 Task: Create a due date automation trigger when advanced on, on the tuesday before a card is due add fields with custom field "Resume" set to a number lower than 1 and greater than 10 at 11:00 AM.
Action: Mouse moved to (803, 279)
Screenshot: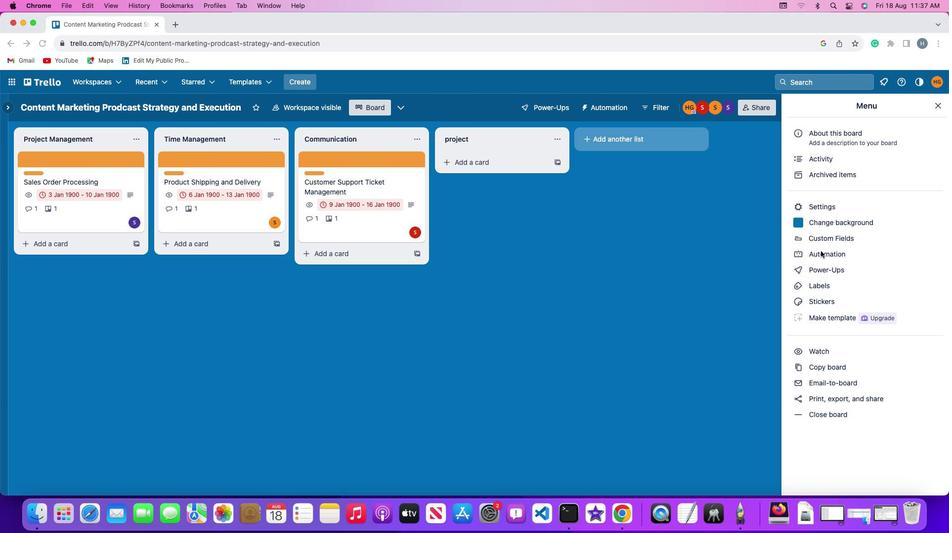 
Action: Mouse pressed left at (803, 279)
Screenshot: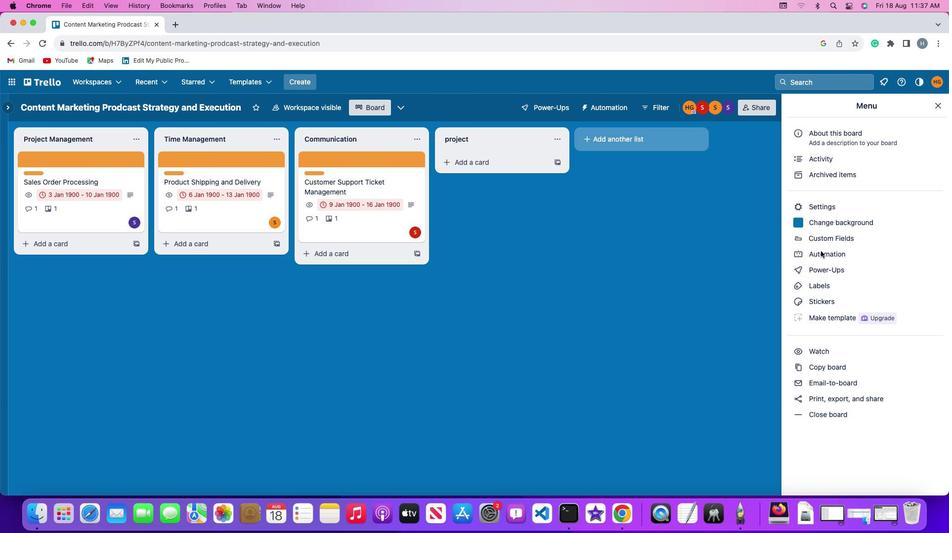 
Action: Mouse pressed left at (803, 279)
Screenshot: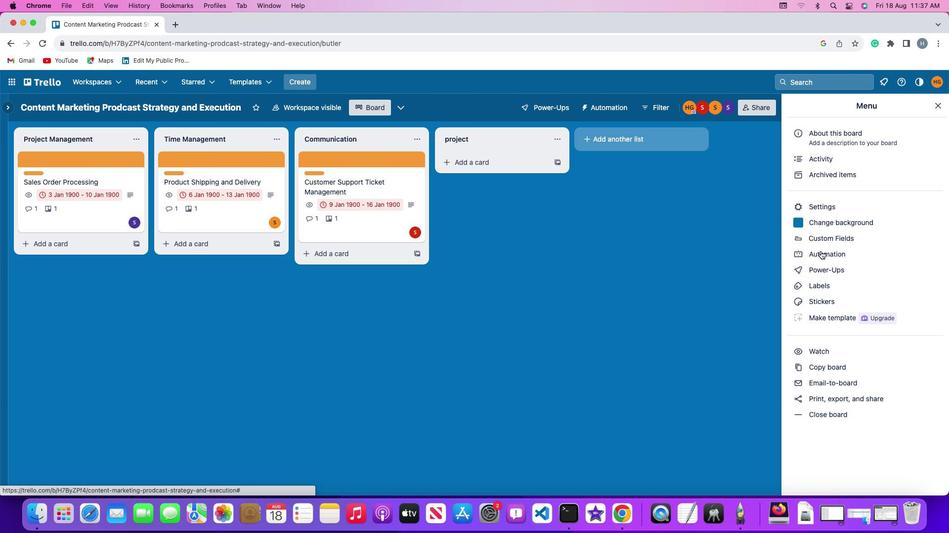 
Action: Mouse moved to (87, 263)
Screenshot: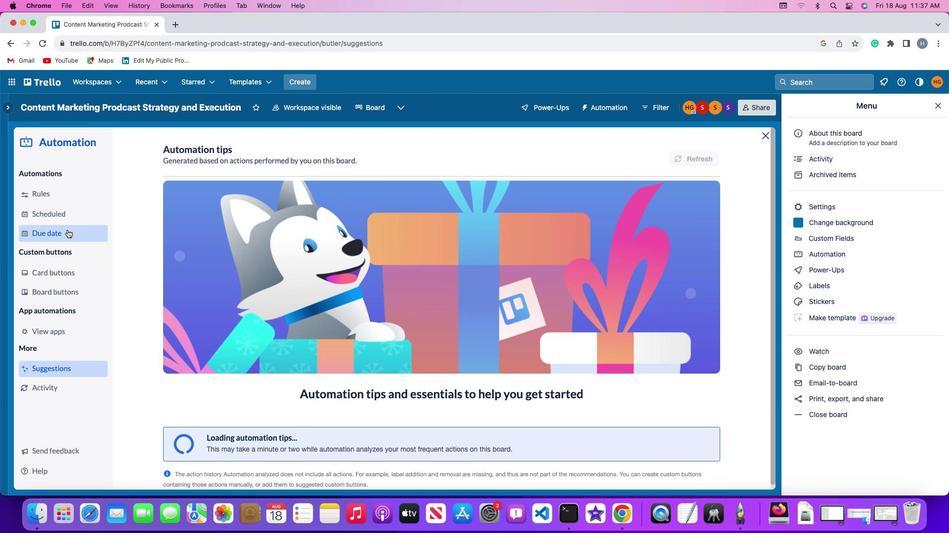 
Action: Mouse pressed left at (87, 263)
Screenshot: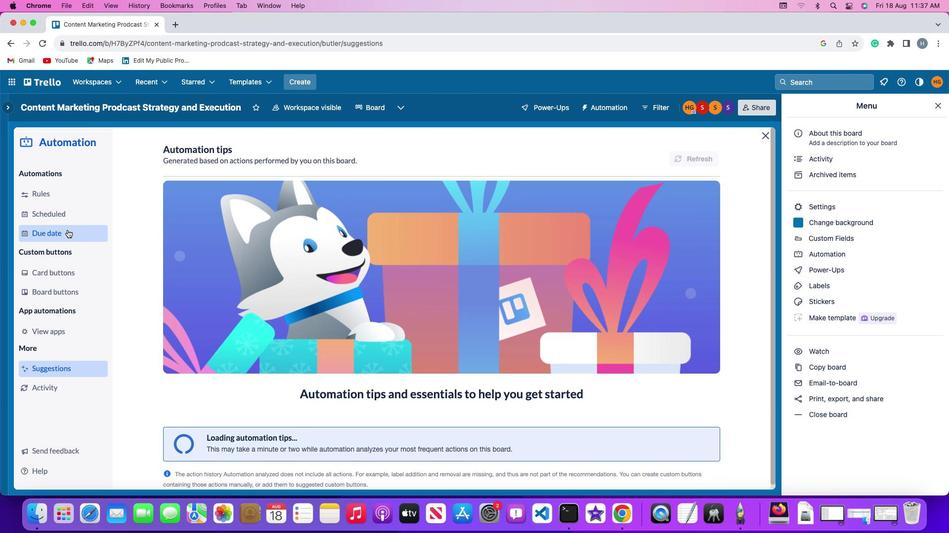 
Action: Mouse moved to (664, 200)
Screenshot: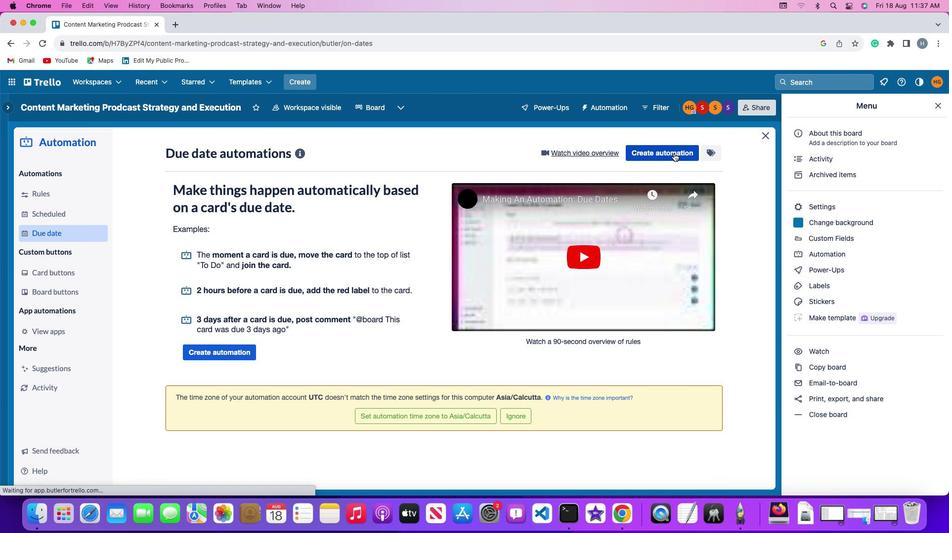 
Action: Mouse pressed left at (664, 200)
Screenshot: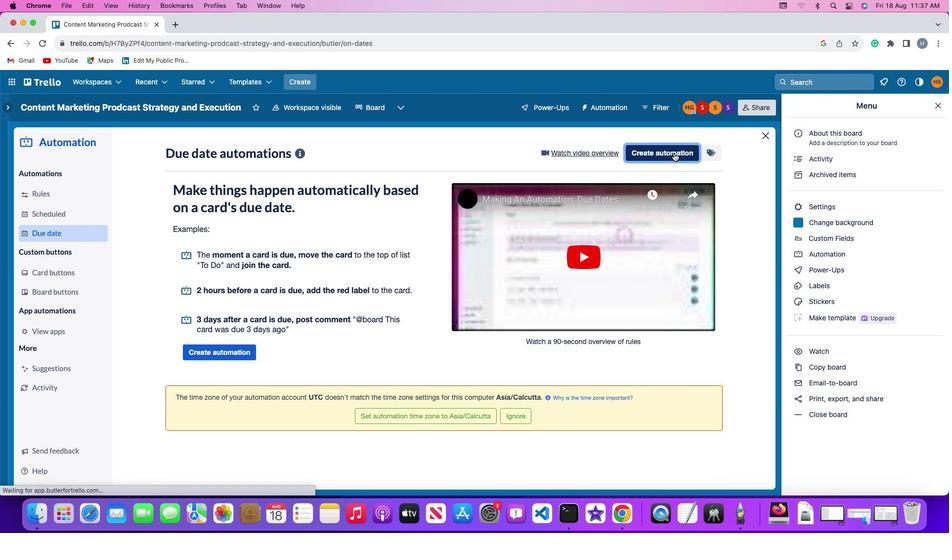 
Action: Mouse moved to (194, 278)
Screenshot: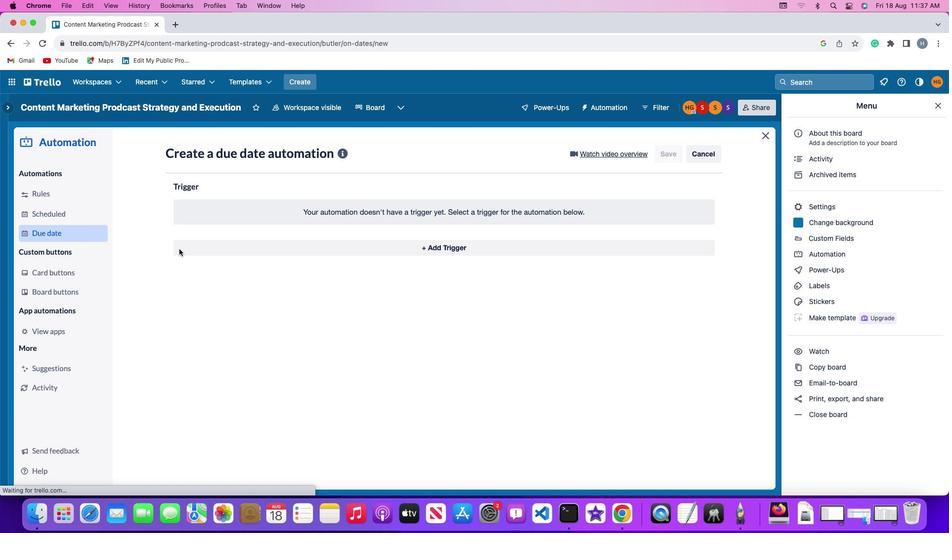 
Action: Mouse pressed left at (194, 278)
Screenshot: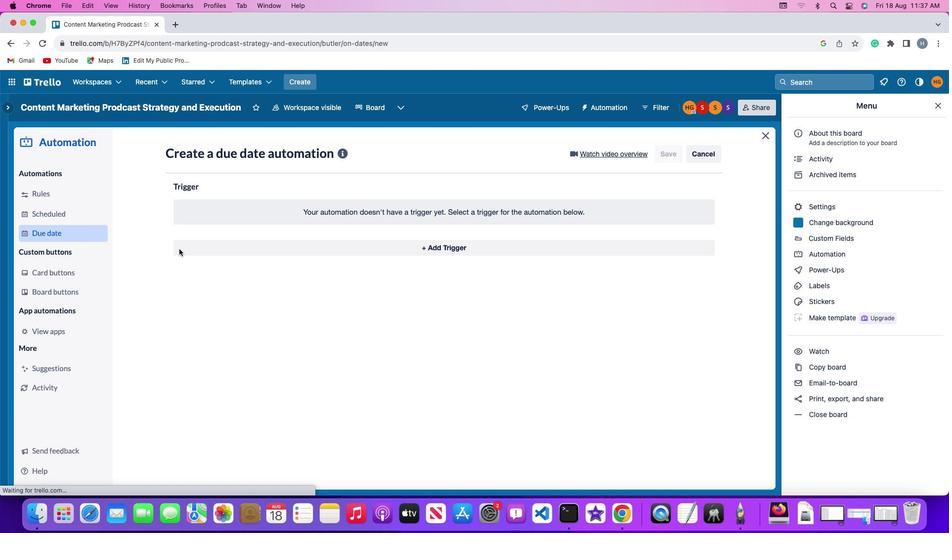 
Action: Mouse moved to (241, 429)
Screenshot: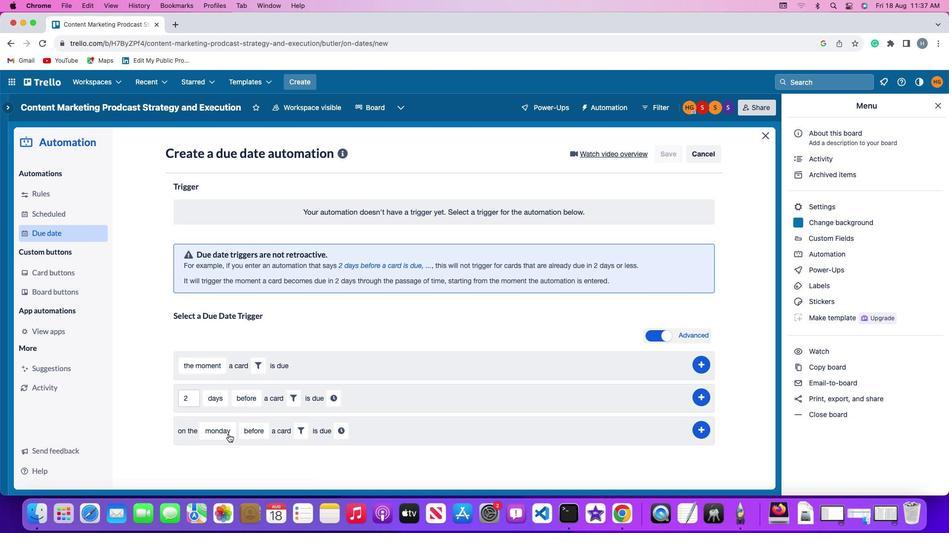 
Action: Mouse pressed left at (241, 429)
Screenshot: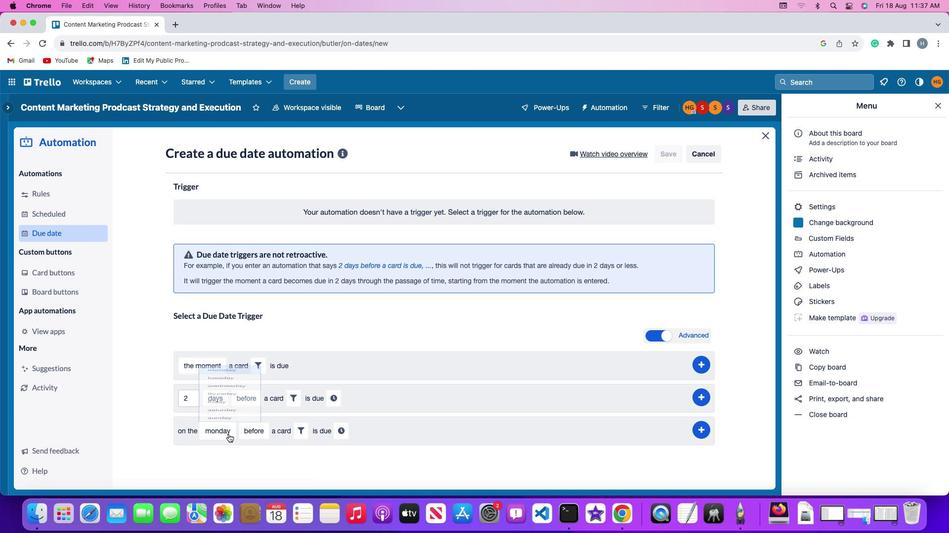 
Action: Mouse moved to (239, 331)
Screenshot: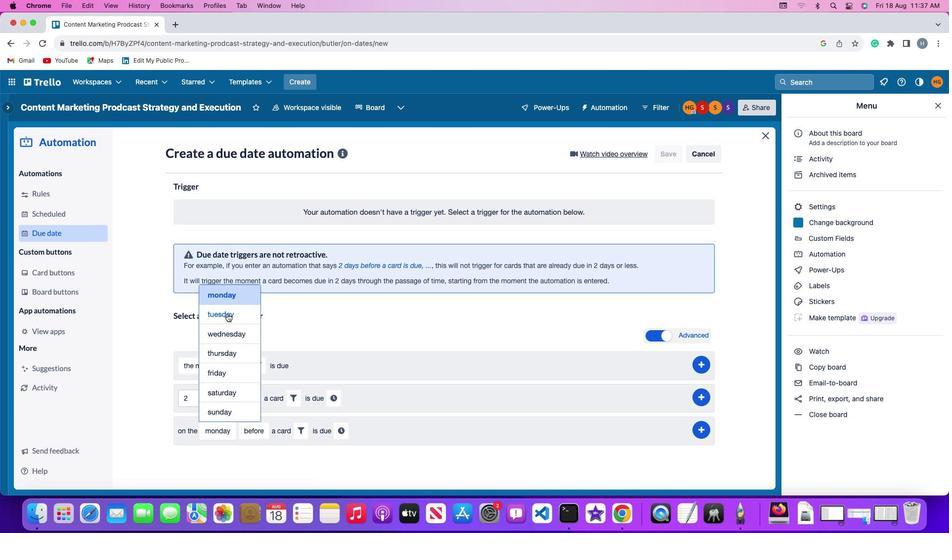 
Action: Mouse pressed left at (239, 331)
Screenshot: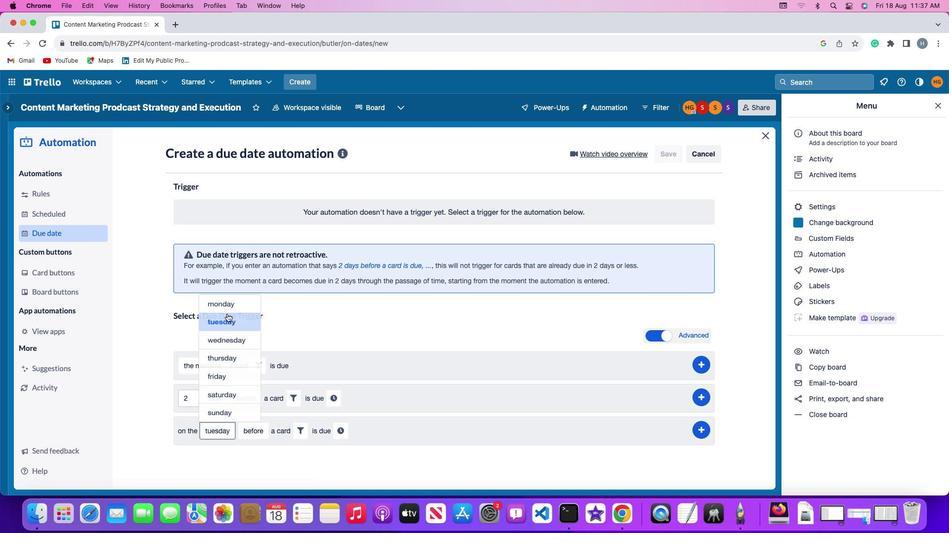 
Action: Mouse moved to (259, 426)
Screenshot: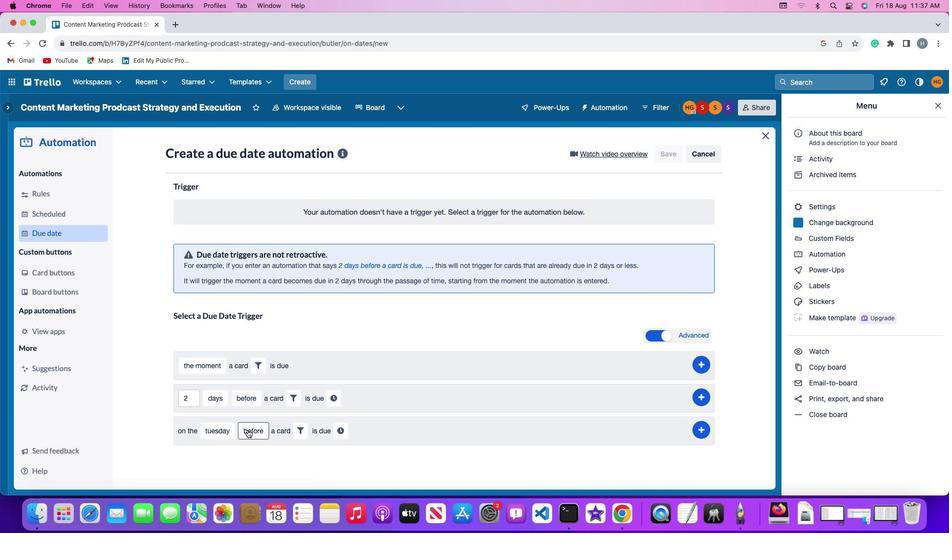 
Action: Mouse pressed left at (259, 426)
Screenshot: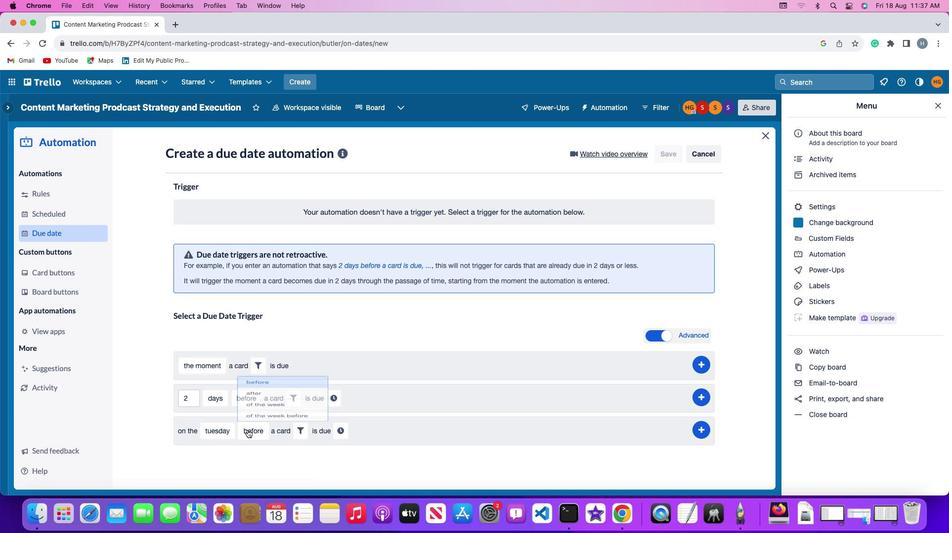 
Action: Mouse moved to (277, 367)
Screenshot: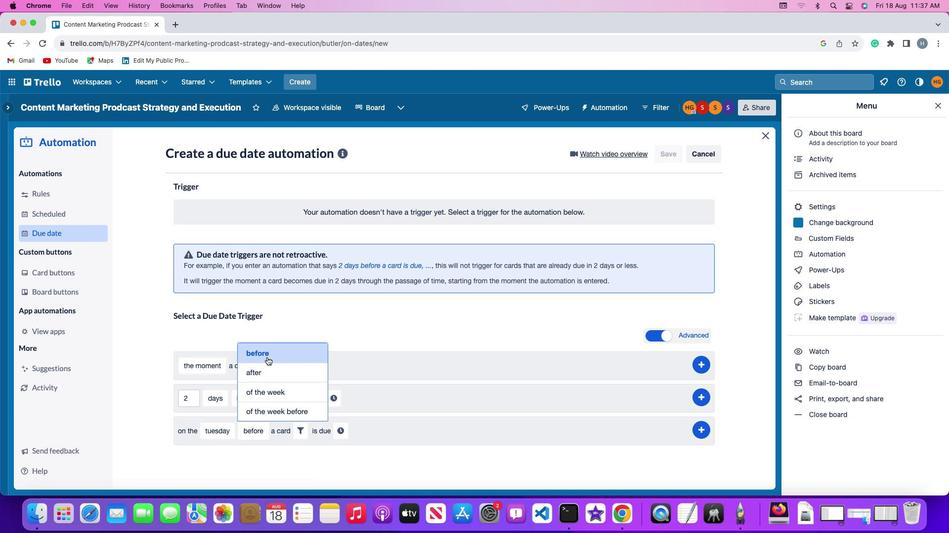 
Action: Mouse pressed left at (277, 367)
Screenshot: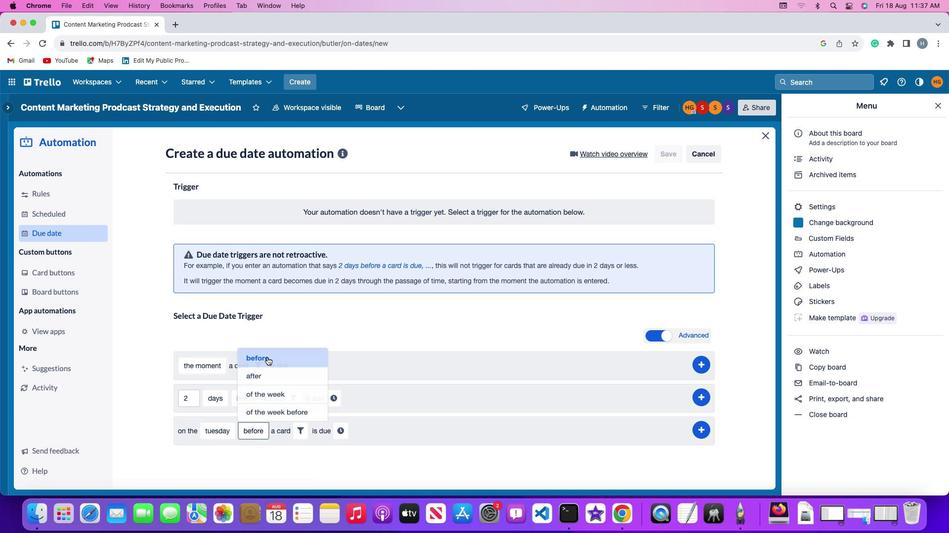 
Action: Mouse moved to (307, 419)
Screenshot: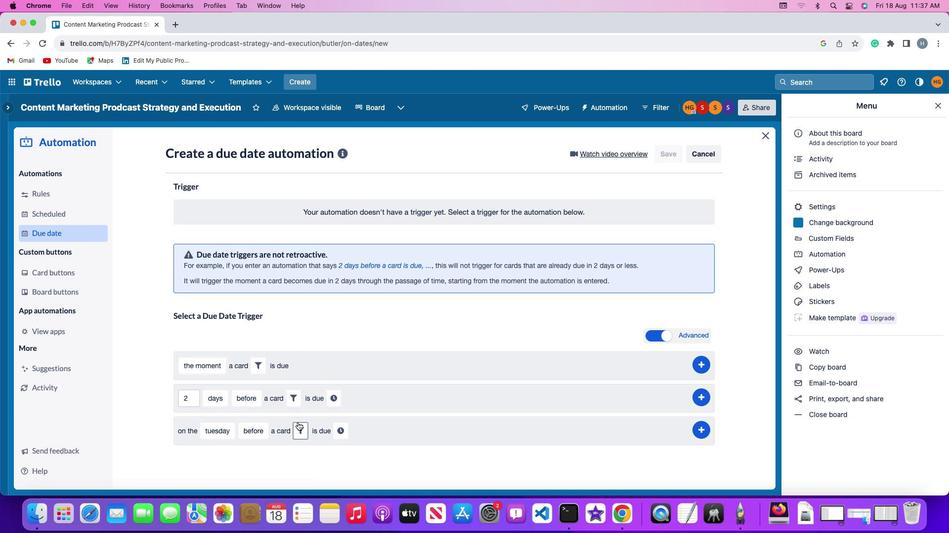 
Action: Mouse pressed left at (307, 419)
Screenshot: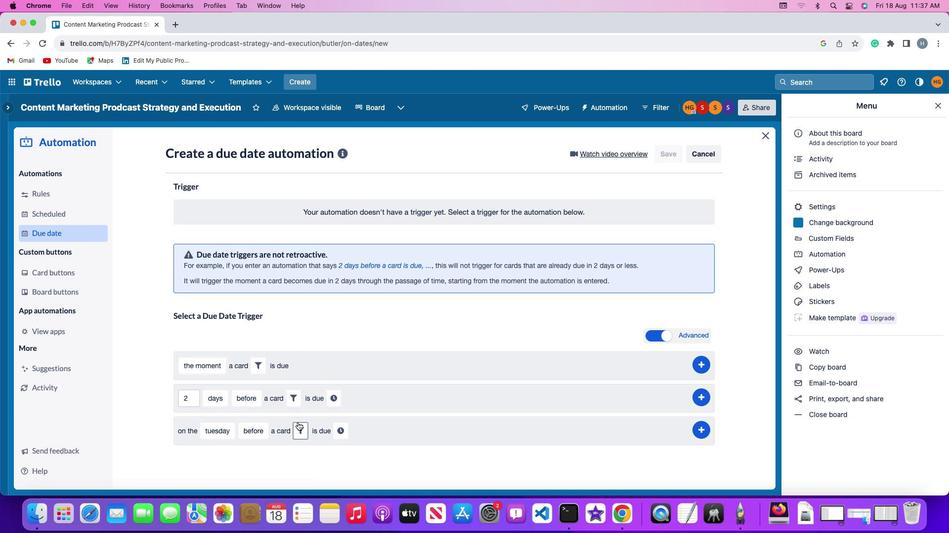 
Action: Mouse moved to (474, 446)
Screenshot: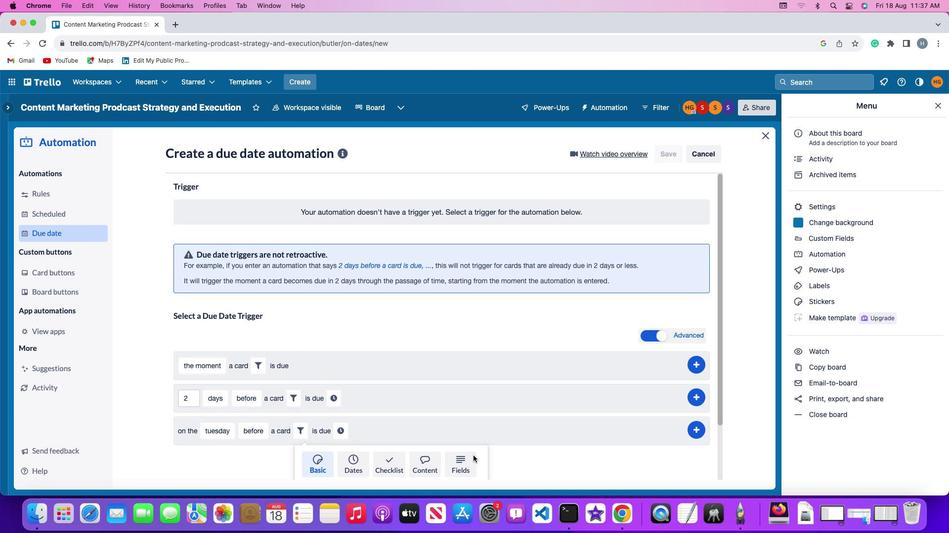 
Action: Mouse pressed left at (474, 446)
Screenshot: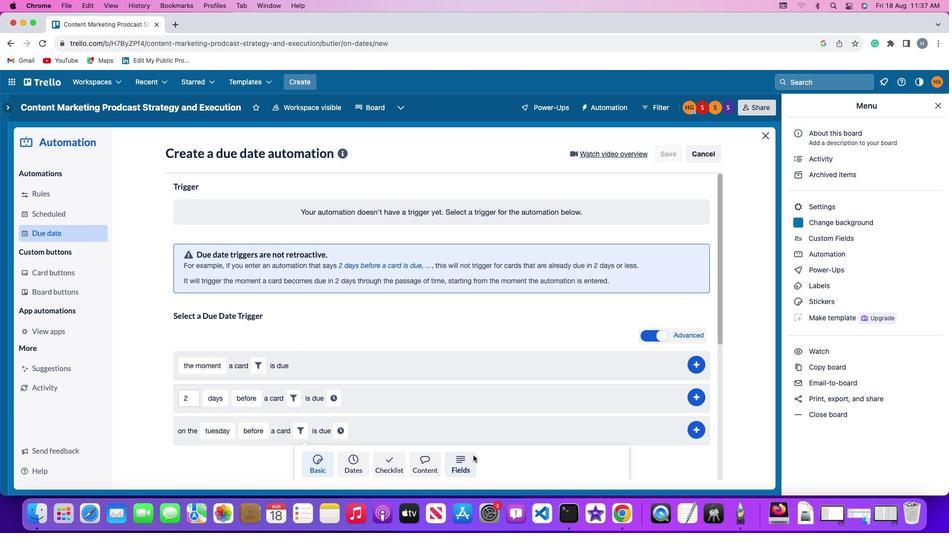 
Action: Mouse moved to (255, 444)
Screenshot: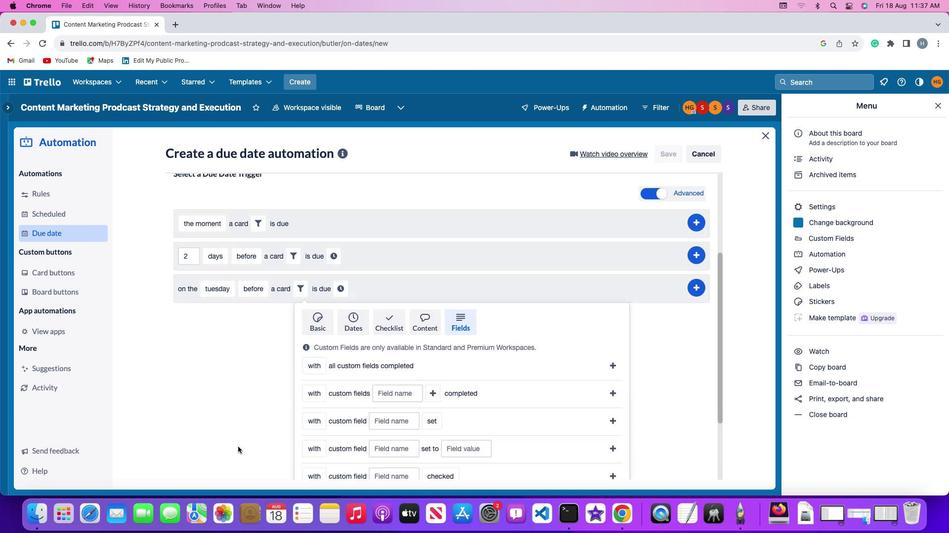 
Action: Mouse scrolled (255, 444) with delta (24, 75)
Screenshot: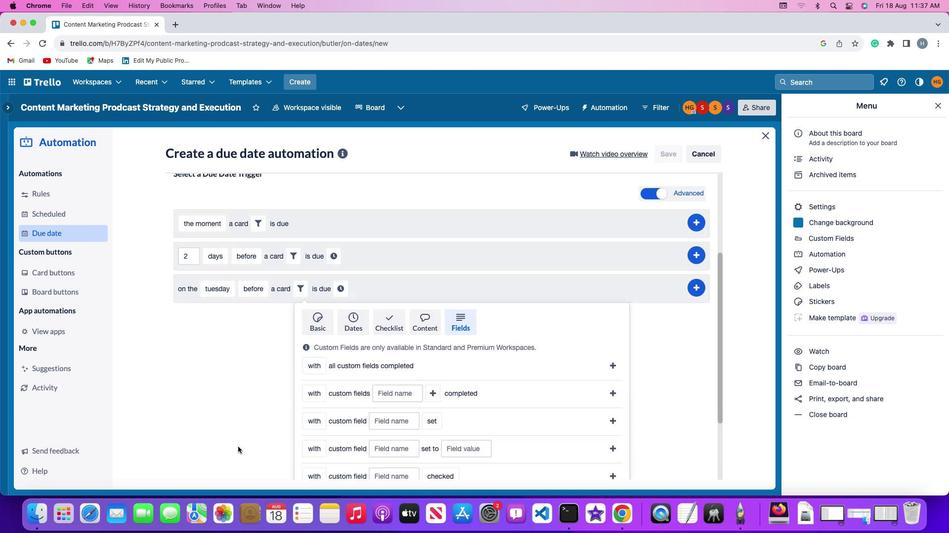 
Action: Mouse scrolled (255, 444) with delta (24, 75)
Screenshot: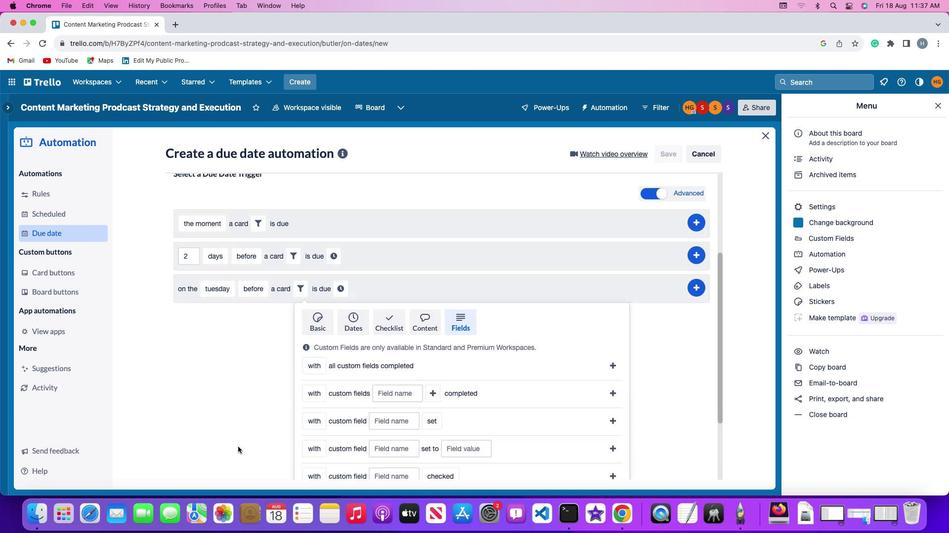 
Action: Mouse scrolled (255, 444) with delta (24, 74)
Screenshot: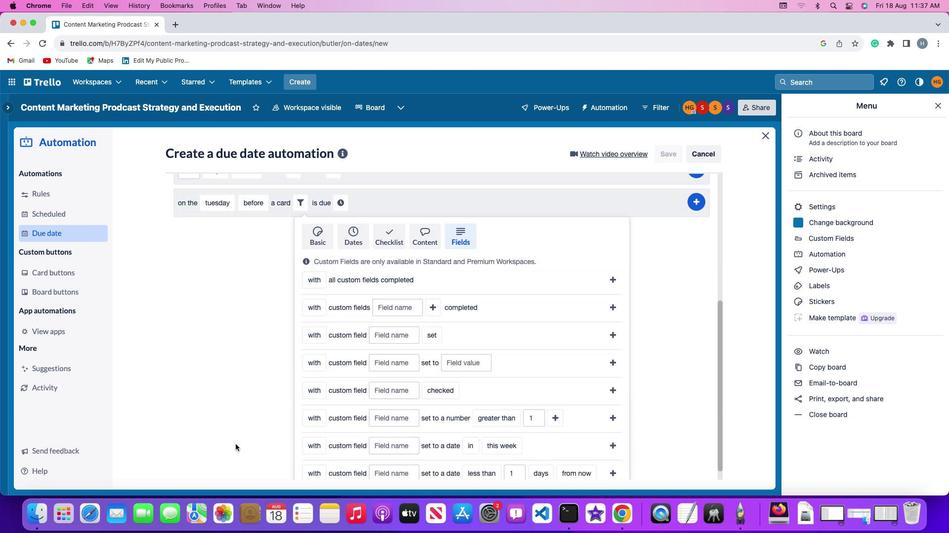 
Action: Mouse moved to (255, 443)
Screenshot: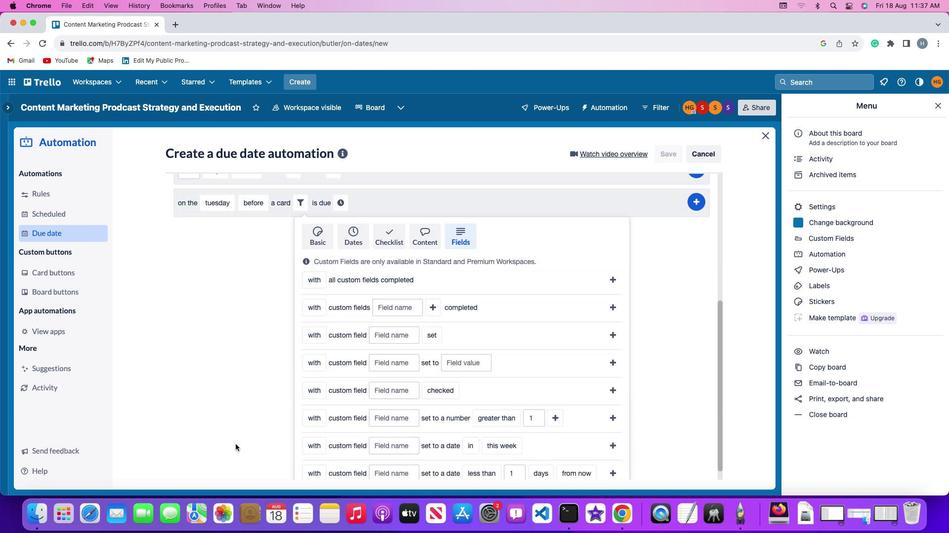 
Action: Mouse scrolled (255, 443) with delta (24, 73)
Screenshot: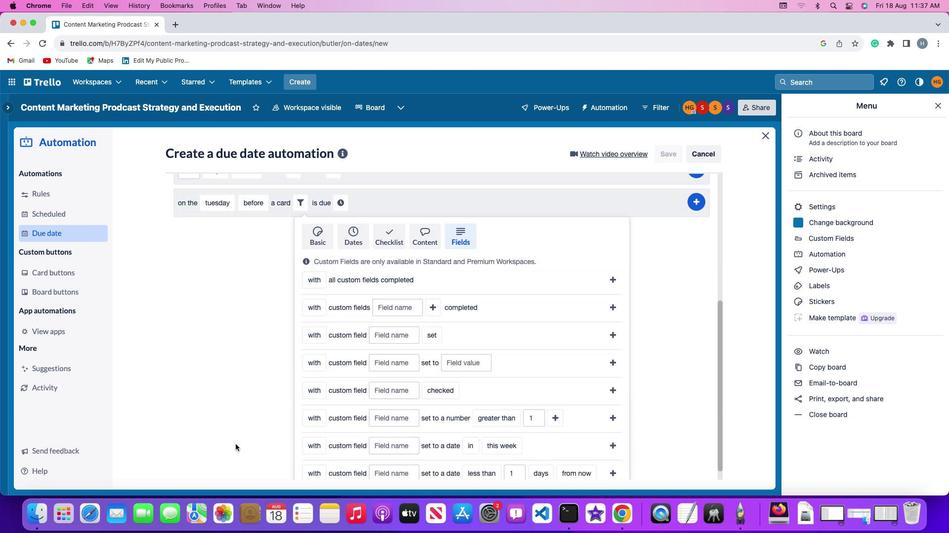 
Action: Mouse moved to (254, 443)
Screenshot: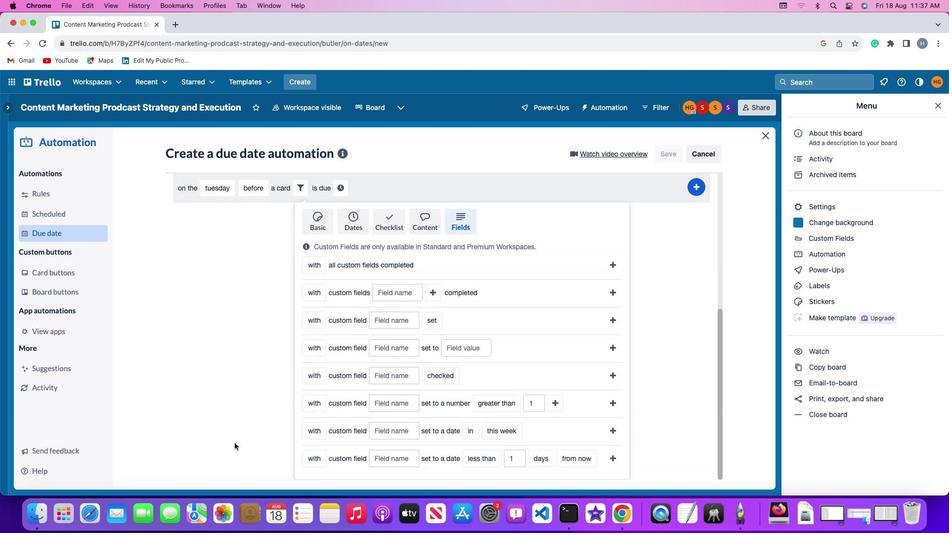 
Action: Mouse scrolled (254, 443) with delta (24, 73)
Screenshot: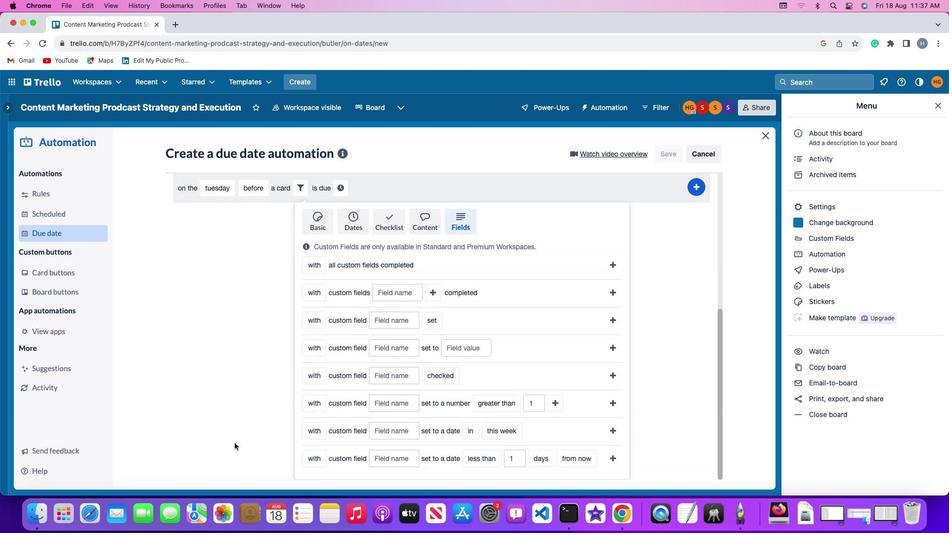 
Action: Mouse moved to (251, 439)
Screenshot: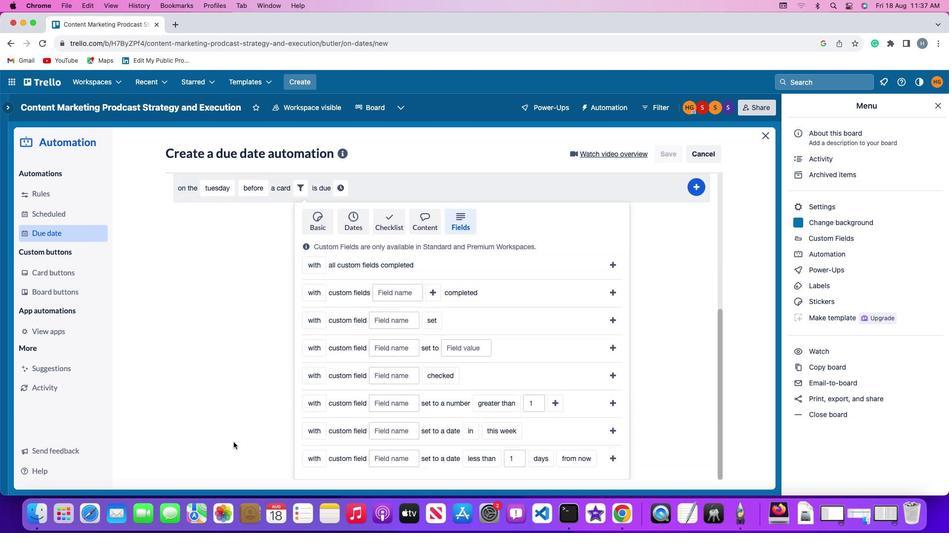 
Action: Mouse scrolled (251, 439) with delta (24, 73)
Screenshot: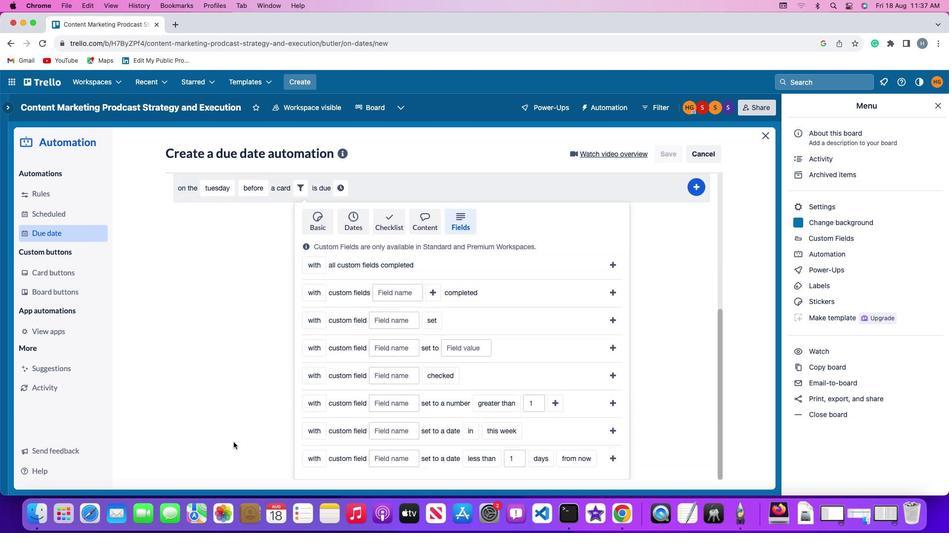 
Action: Mouse moved to (246, 435)
Screenshot: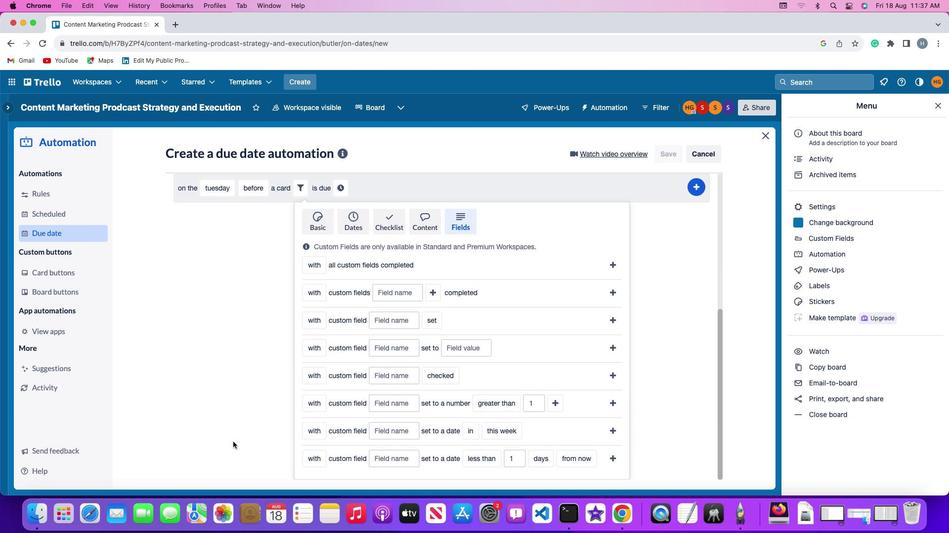 
Action: Mouse scrolled (246, 435) with delta (24, 75)
Screenshot: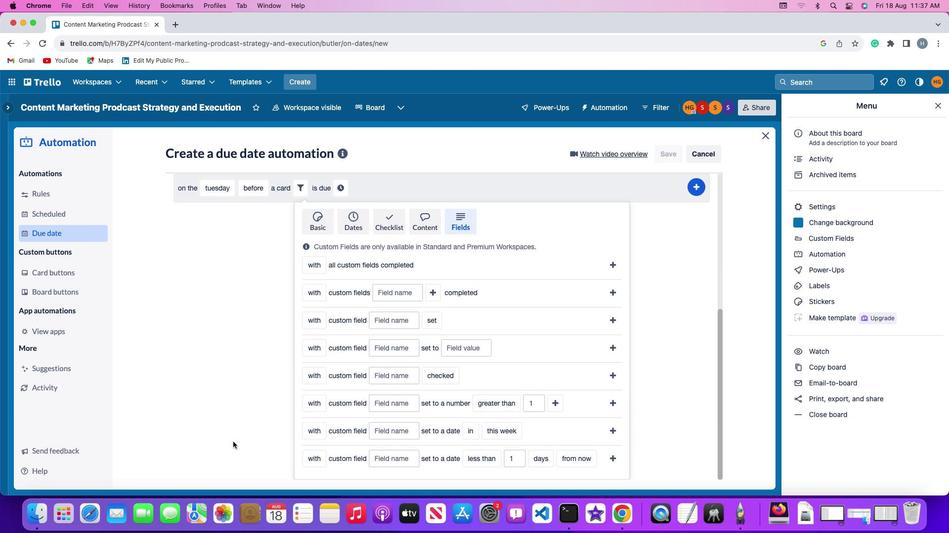 
Action: Mouse moved to (245, 435)
Screenshot: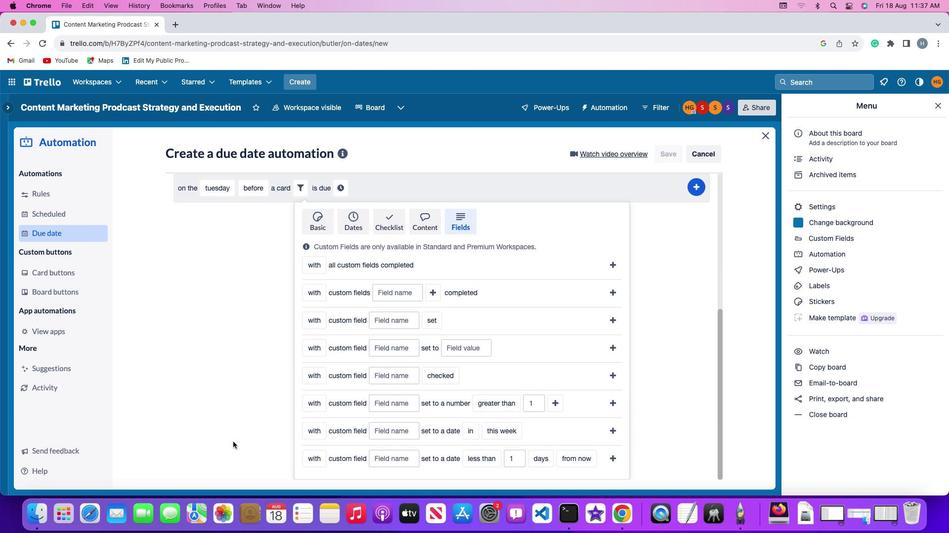 
Action: Mouse scrolled (245, 435) with delta (24, 75)
Screenshot: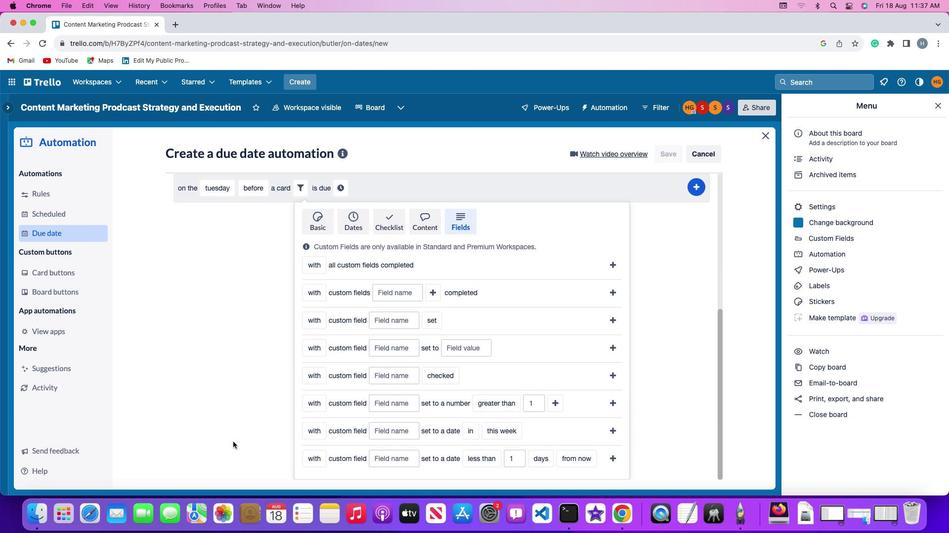 
Action: Mouse scrolled (245, 435) with delta (24, 74)
Screenshot: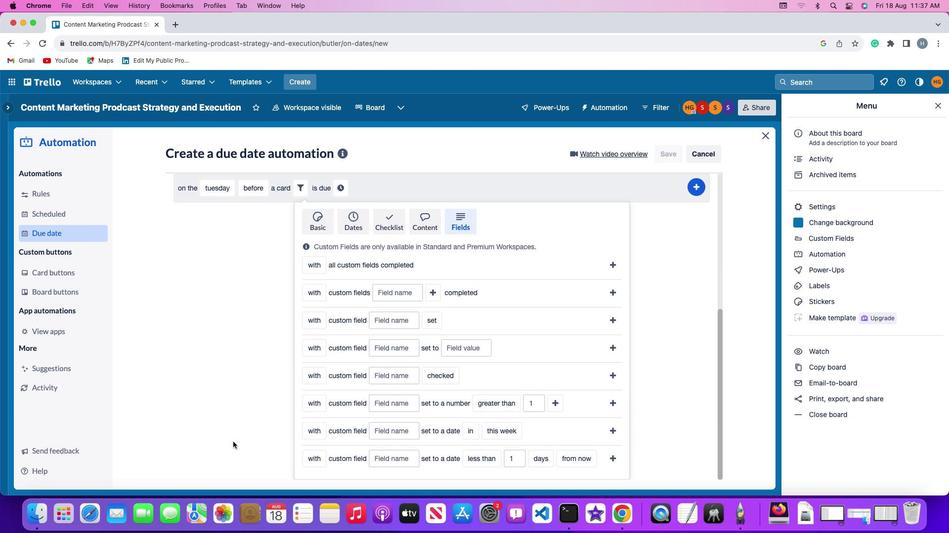 
Action: Mouse scrolled (245, 435) with delta (24, 73)
Screenshot: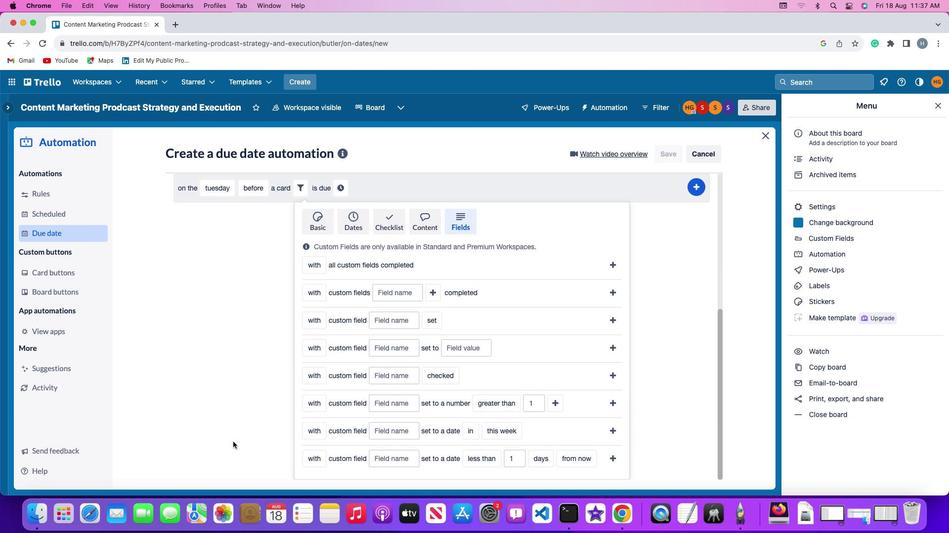 
Action: Mouse moved to (312, 403)
Screenshot: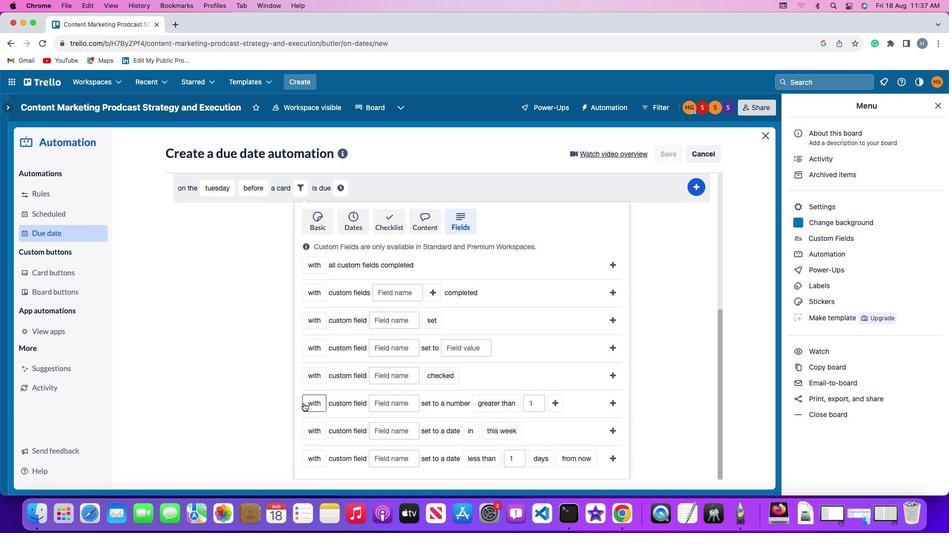 
Action: Mouse pressed left at (312, 403)
Screenshot: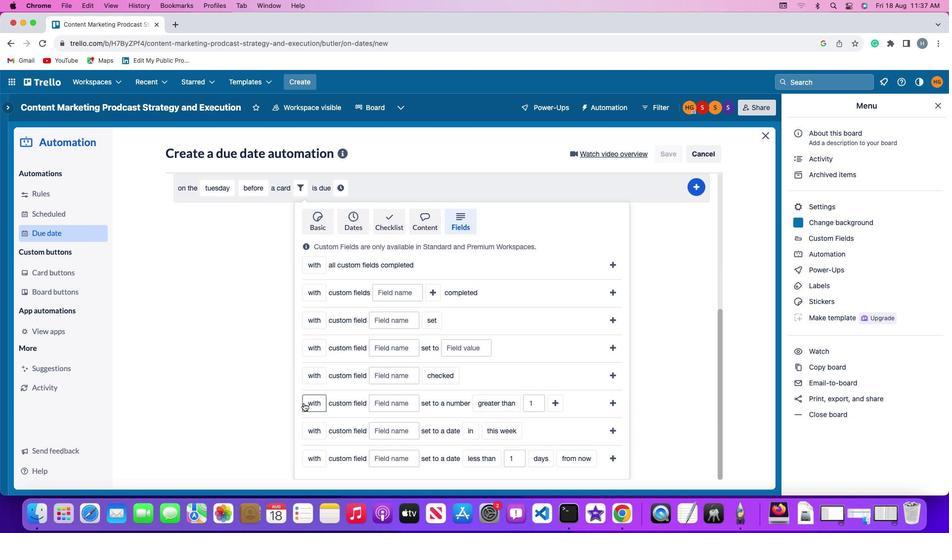 
Action: Mouse moved to (324, 416)
Screenshot: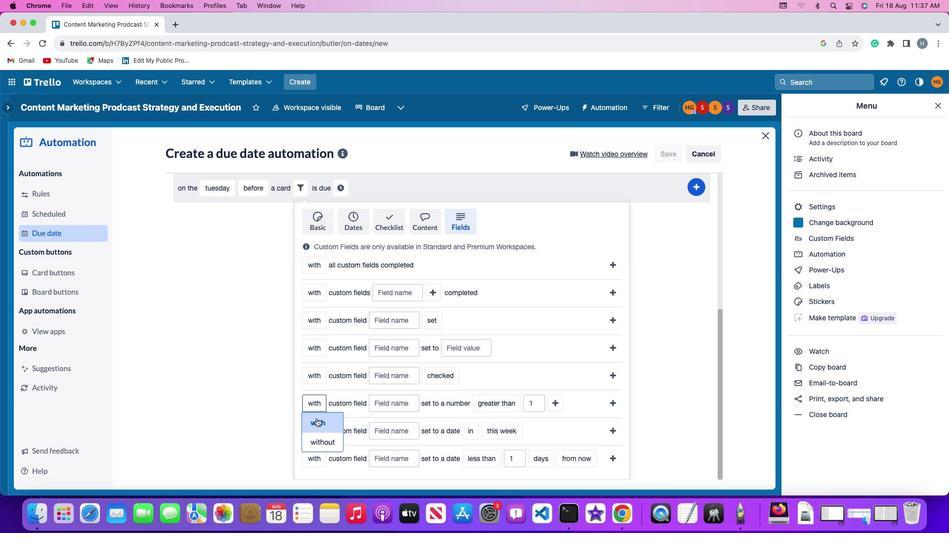 
Action: Mouse pressed left at (324, 416)
Screenshot: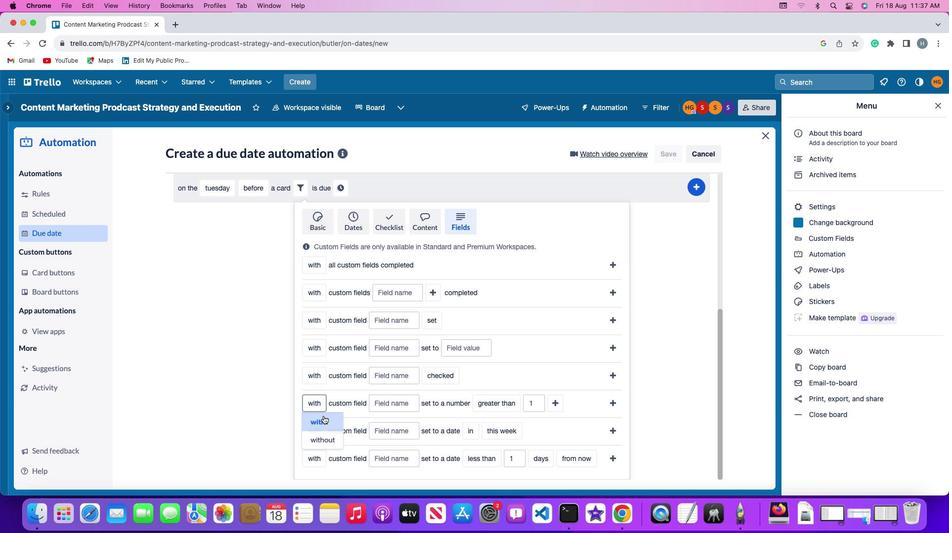 
Action: Mouse moved to (394, 401)
Screenshot: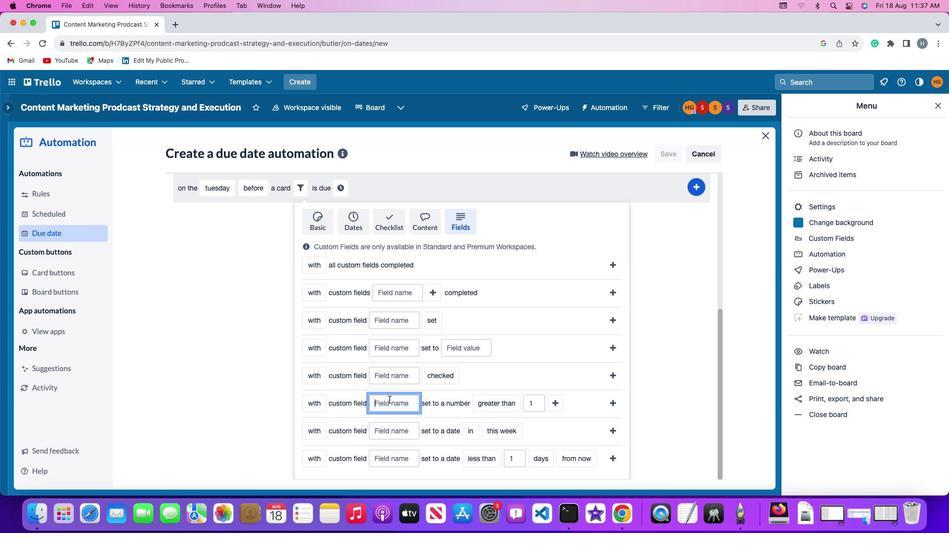 
Action: Mouse pressed left at (394, 401)
Screenshot: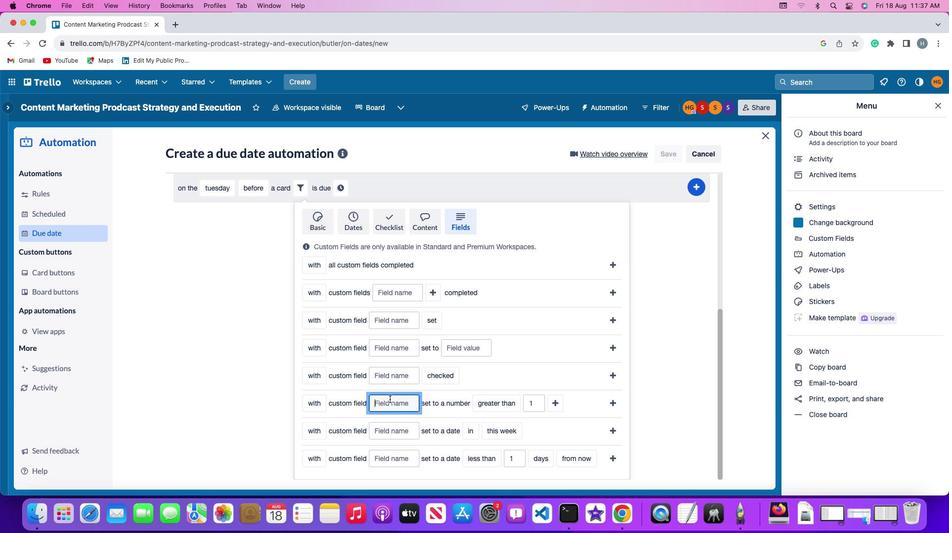 
Action: Mouse moved to (394, 400)
Screenshot: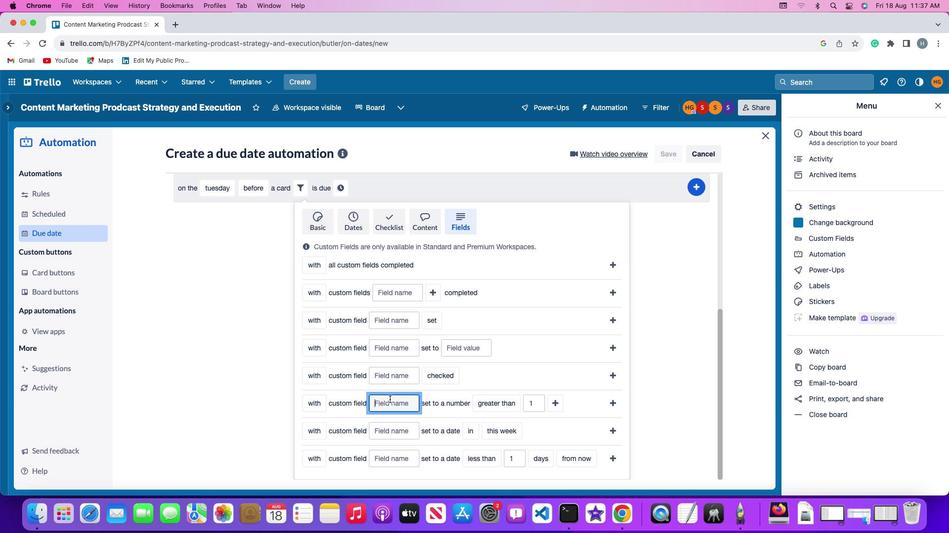 
Action: Key pressed Key.shift'R''e''s''u''m''e'
Screenshot: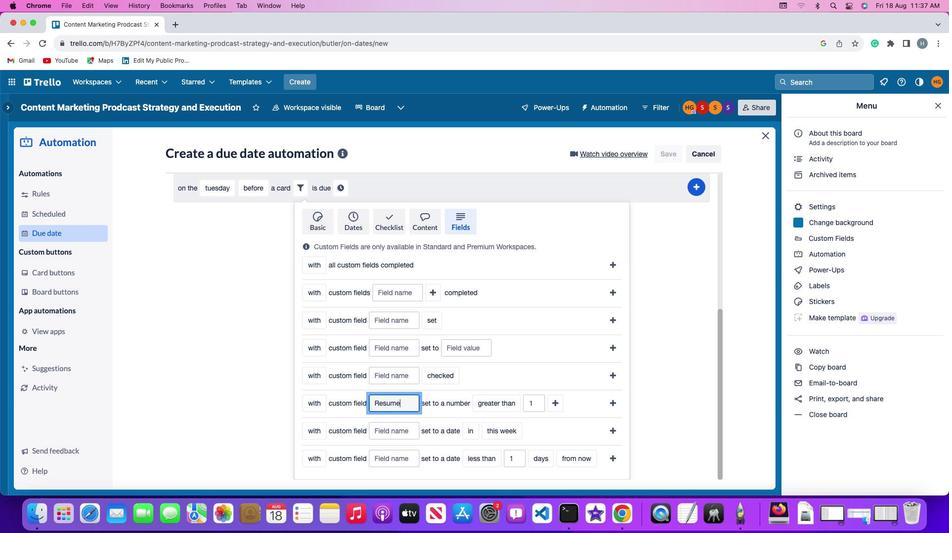 
Action: Mouse moved to (498, 404)
Screenshot: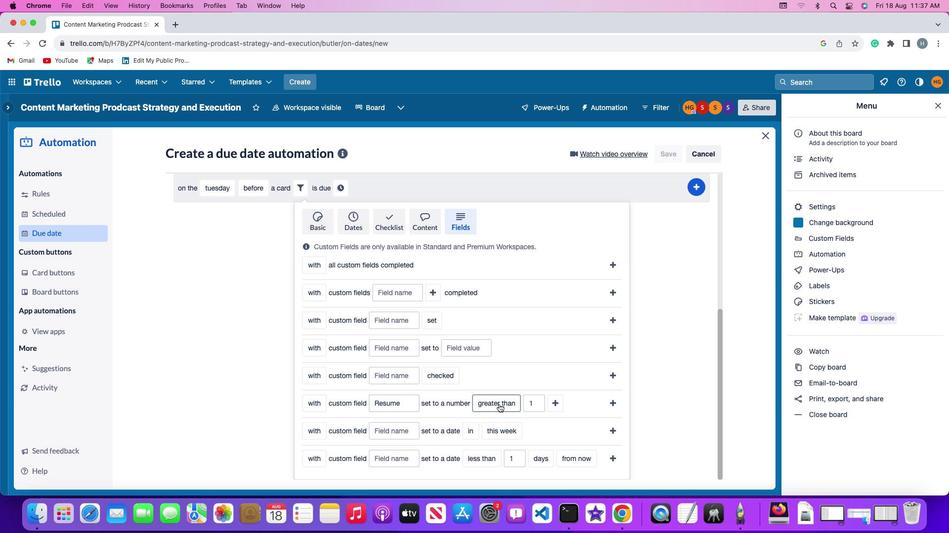 
Action: Mouse pressed left at (498, 404)
Screenshot: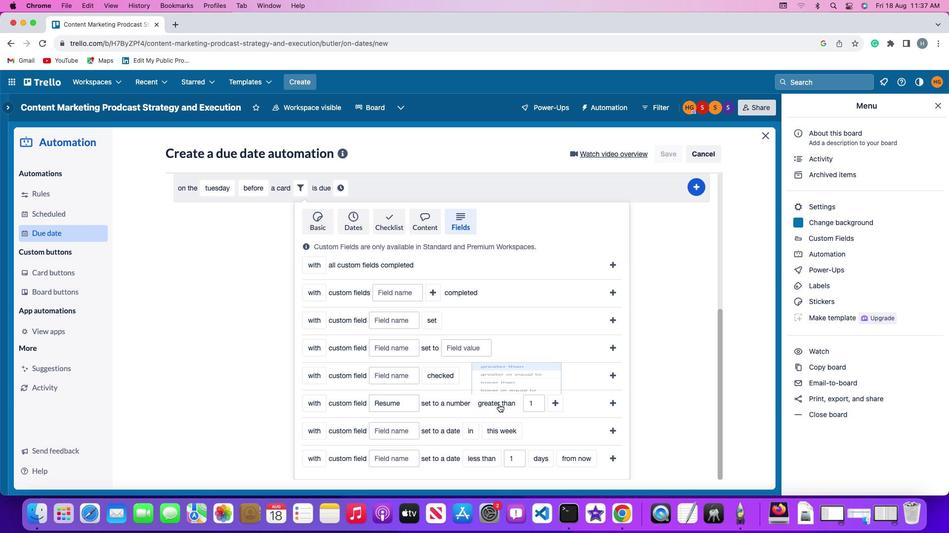 
Action: Mouse moved to (502, 372)
Screenshot: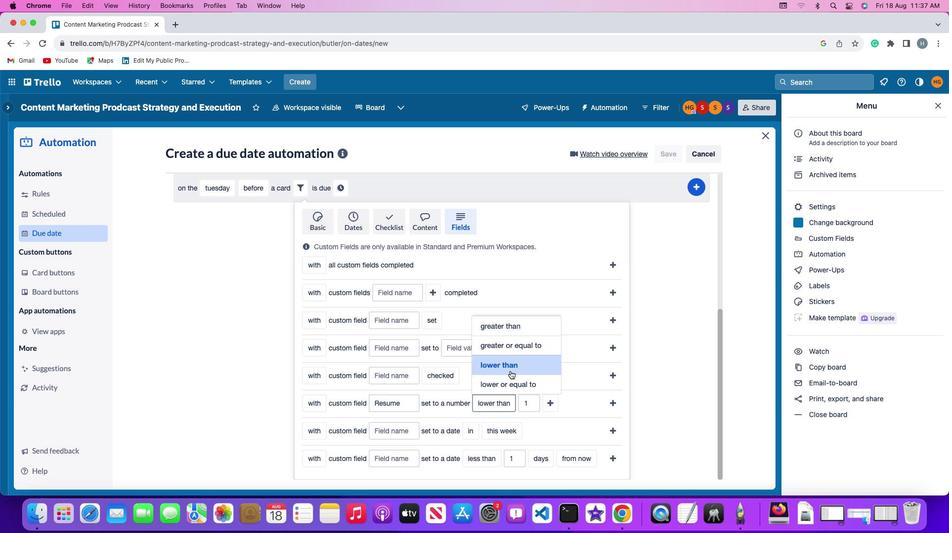 
Action: Mouse pressed left at (502, 372)
Screenshot: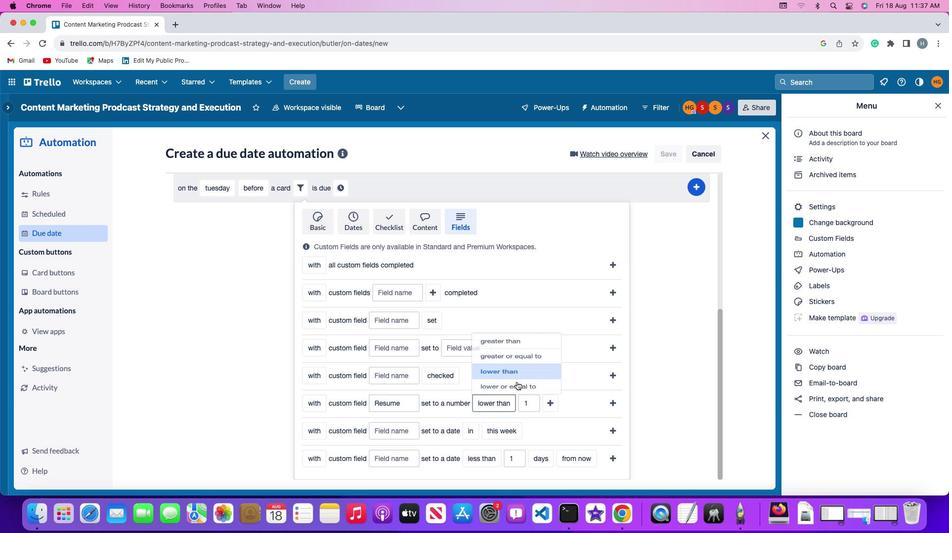 
Action: Mouse moved to (529, 402)
Screenshot: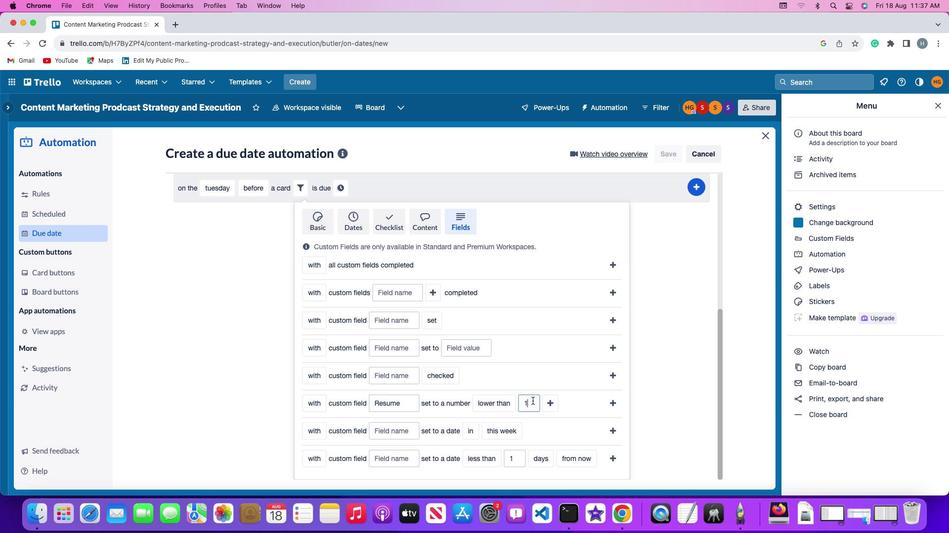 
Action: Mouse pressed left at (529, 402)
Screenshot: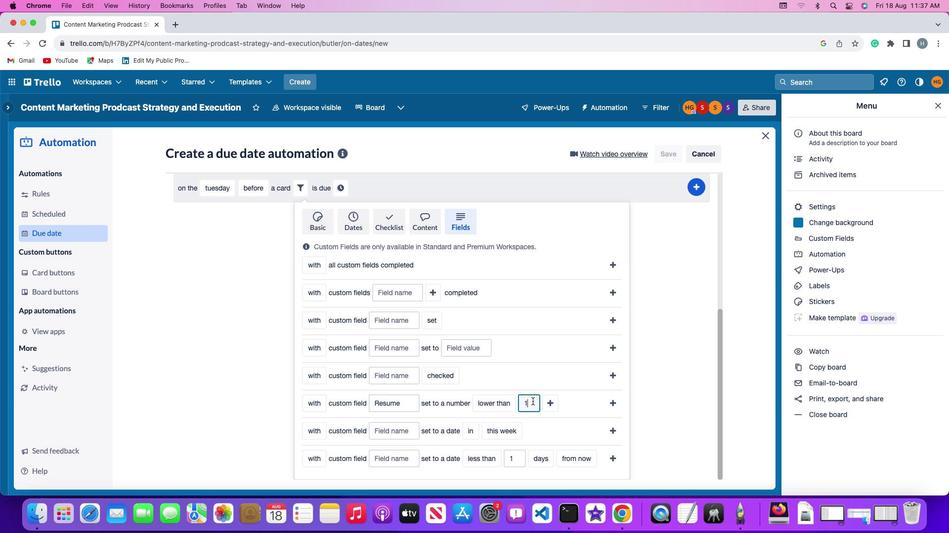 
Action: Mouse moved to (530, 406)
Screenshot: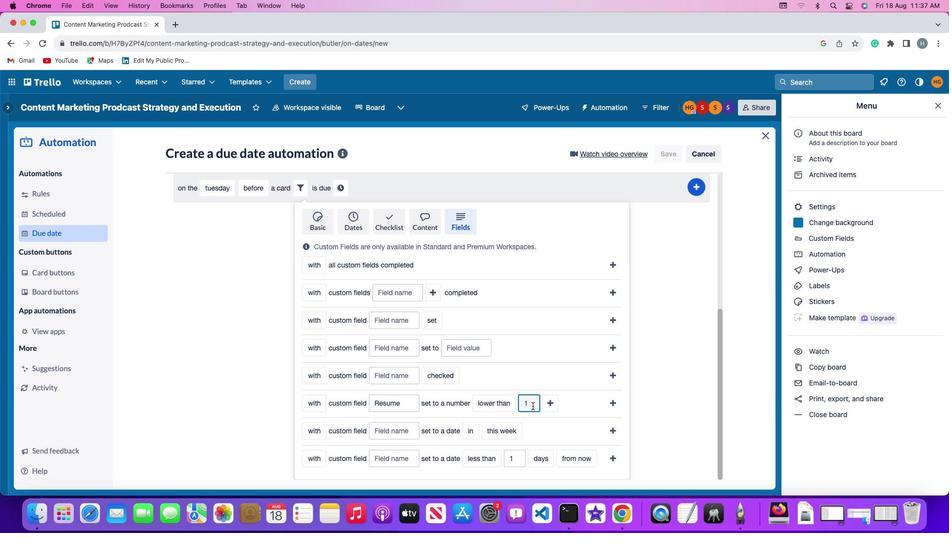 
Action: Key pressed Key.backspace
Screenshot: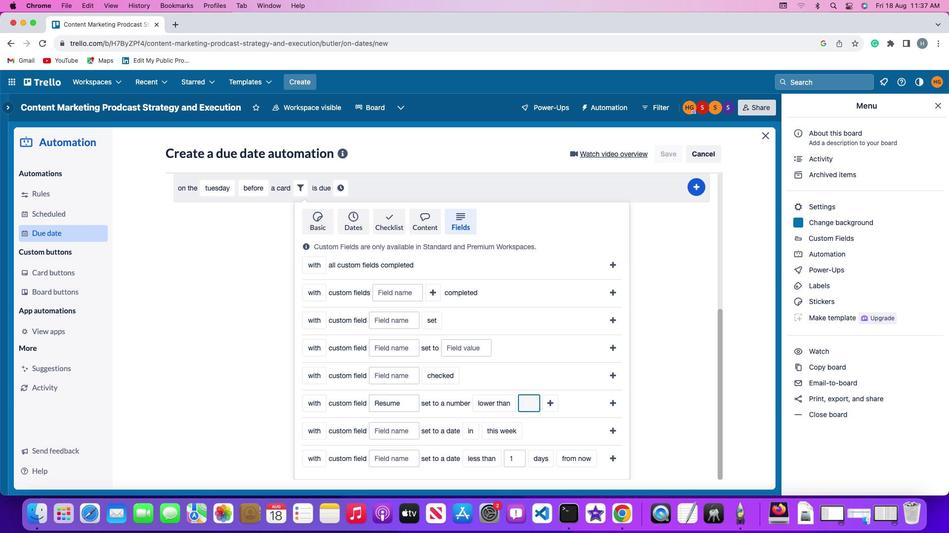 
Action: Mouse moved to (530, 406)
Screenshot: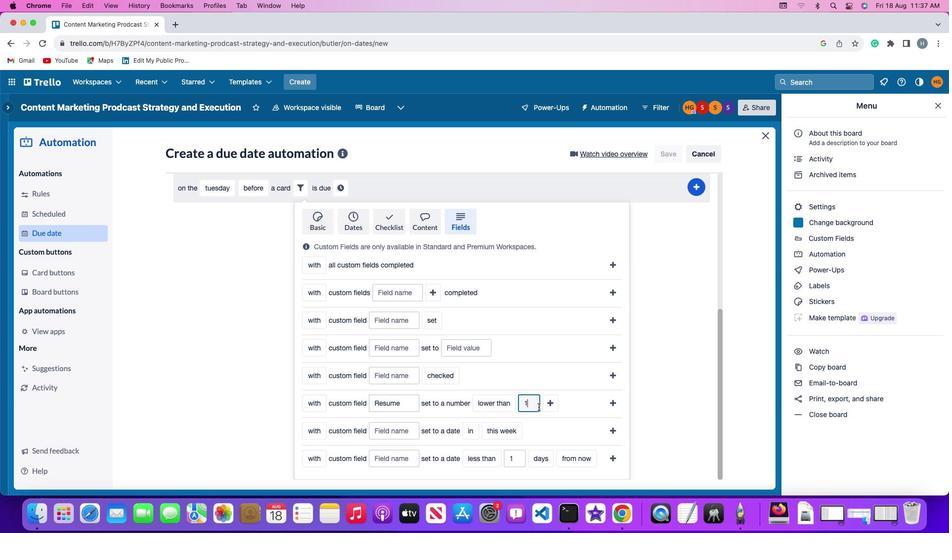 
Action: Key pressed '1'
Screenshot: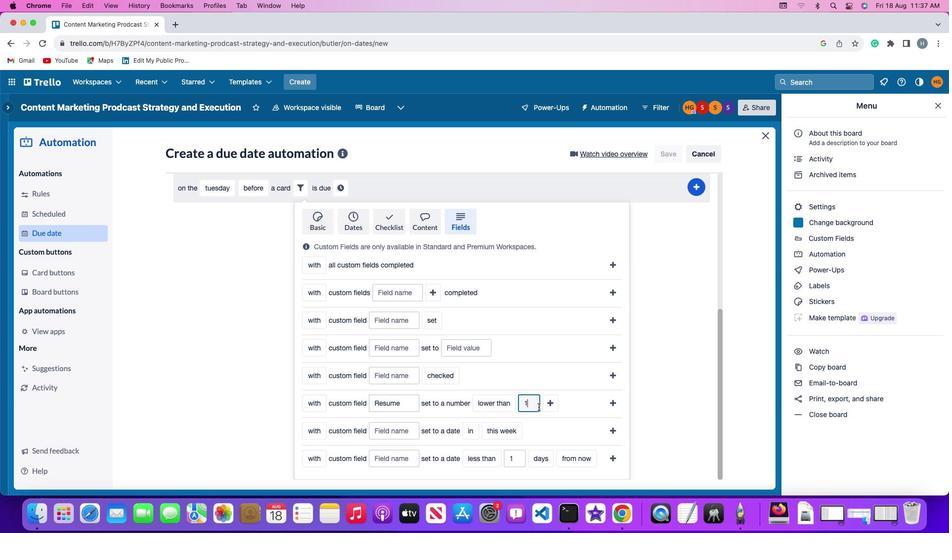 
Action: Mouse moved to (550, 405)
Screenshot: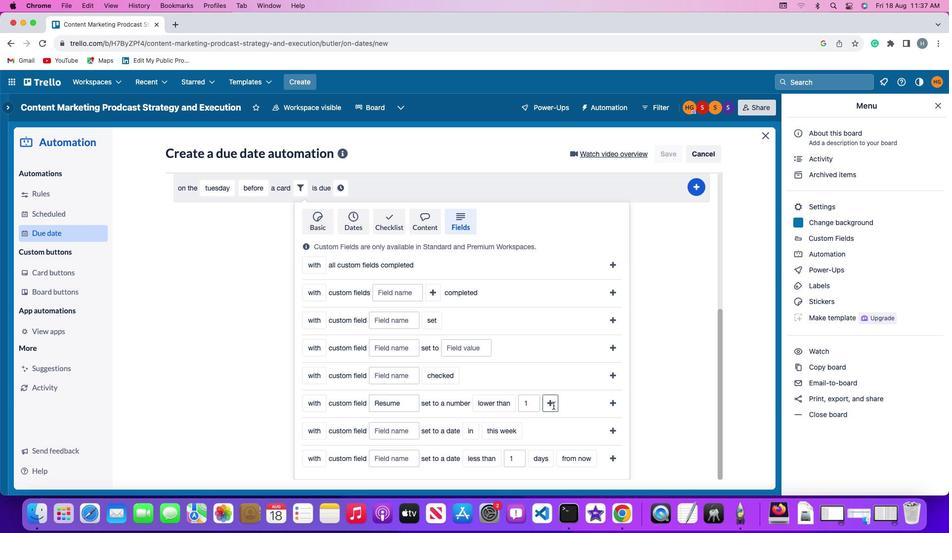 
Action: Mouse pressed left at (550, 405)
Screenshot: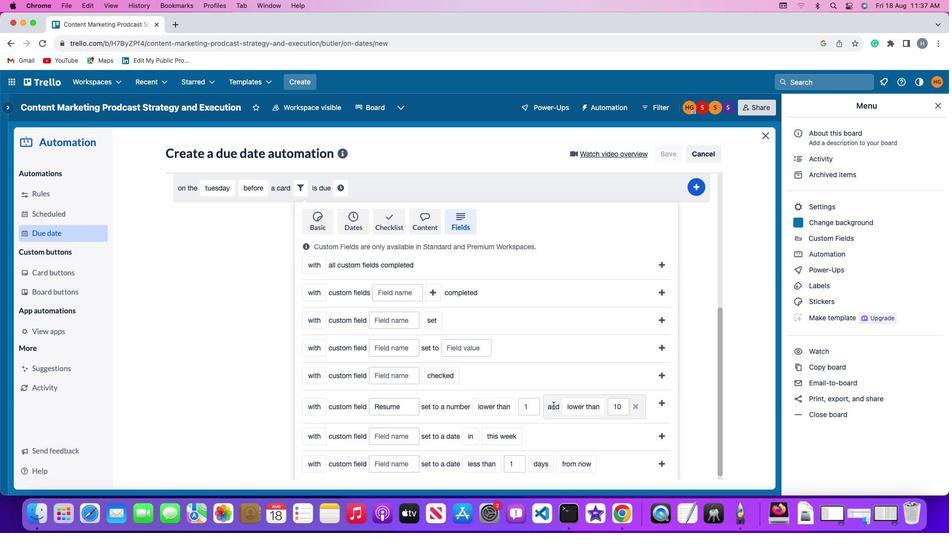 
Action: Mouse moved to (569, 405)
Screenshot: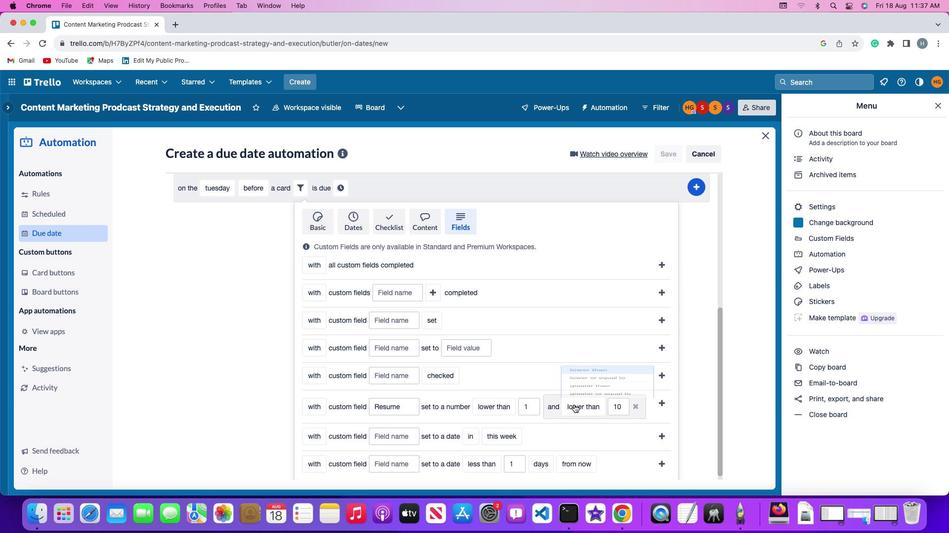 
Action: Mouse pressed left at (569, 405)
Screenshot: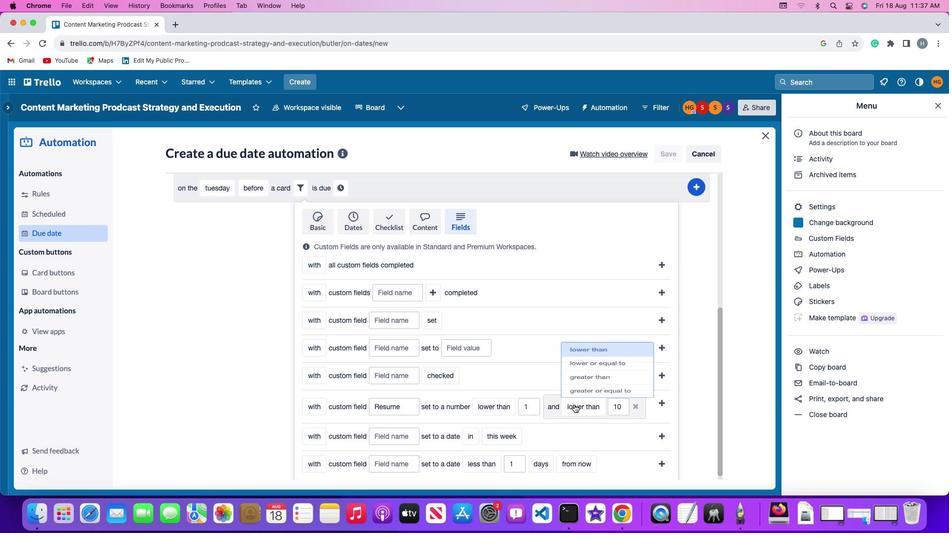 
Action: Mouse moved to (572, 379)
Screenshot: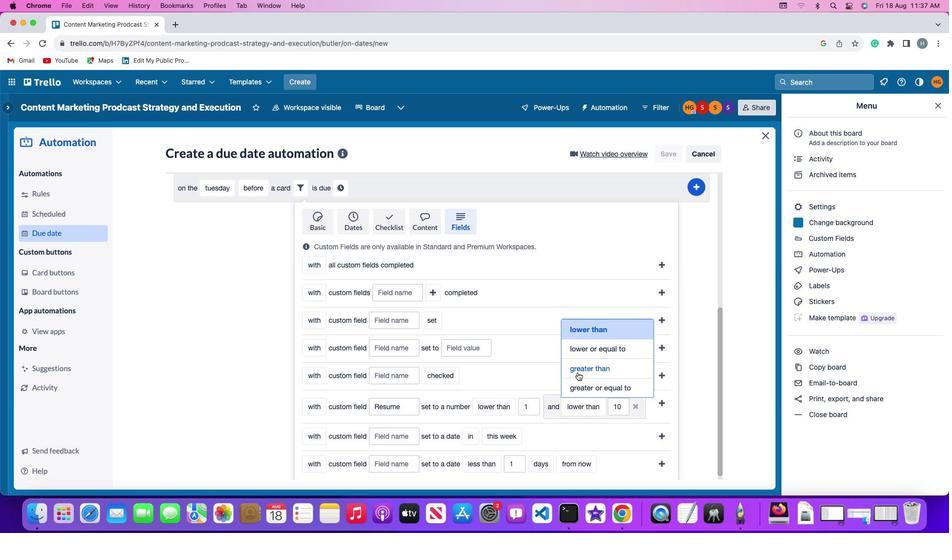 
Action: Mouse pressed left at (572, 379)
Screenshot: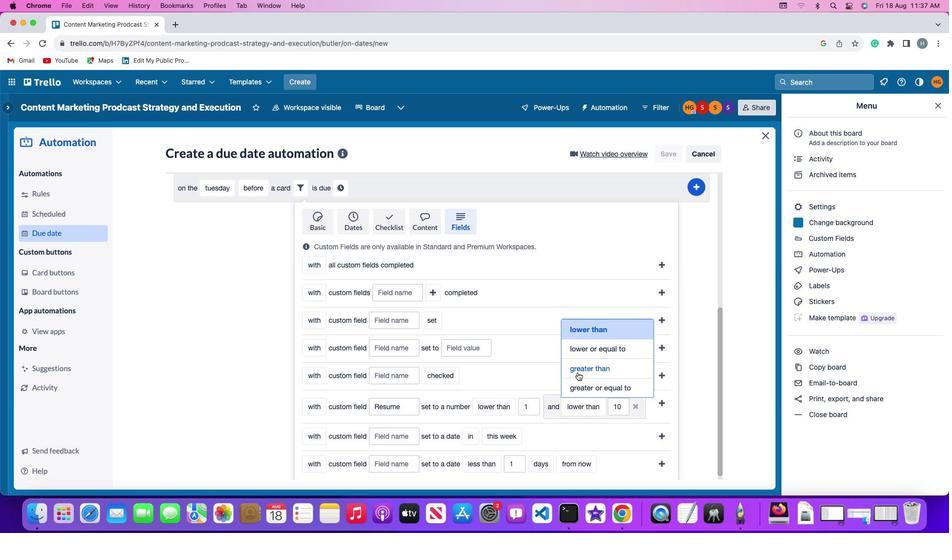 
Action: Mouse moved to (623, 406)
Screenshot: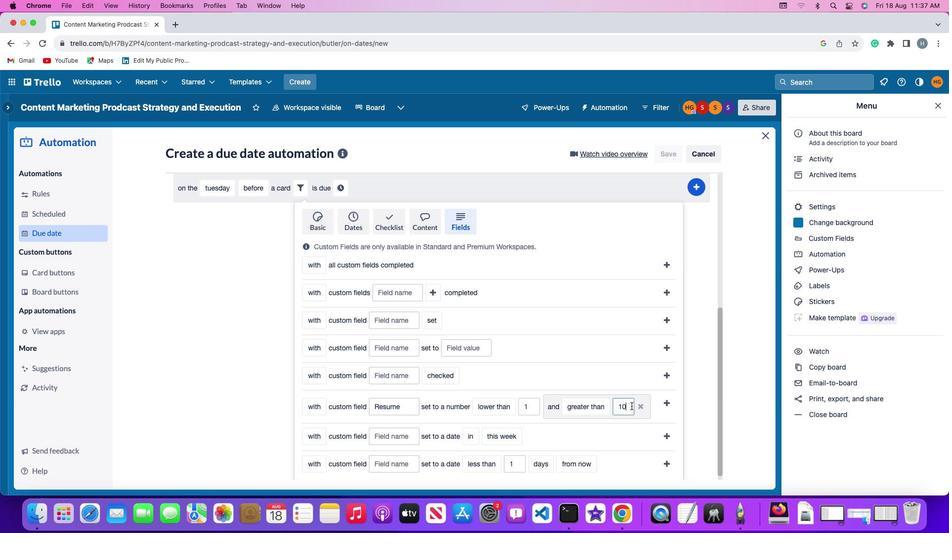 
Action: Mouse pressed left at (623, 406)
Screenshot: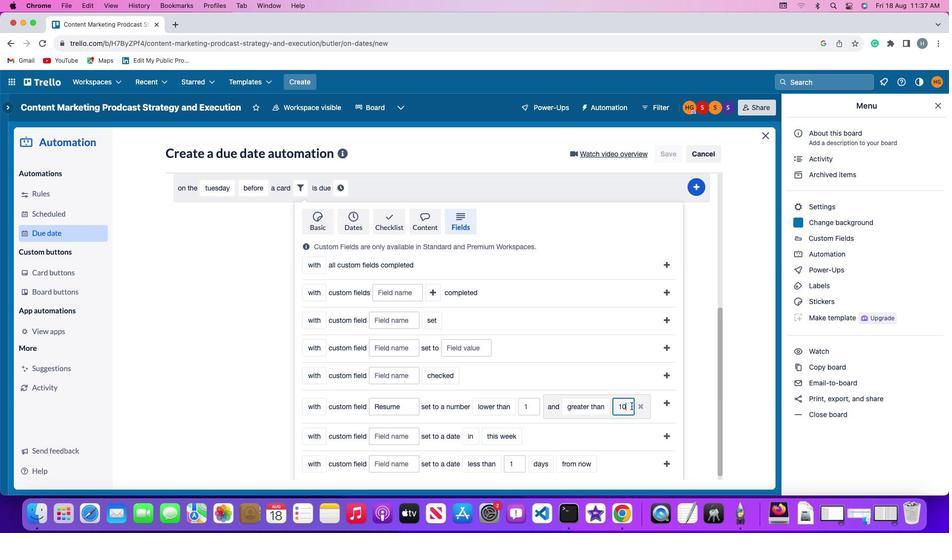 
Action: Key pressed Key.backspace'0'
Screenshot: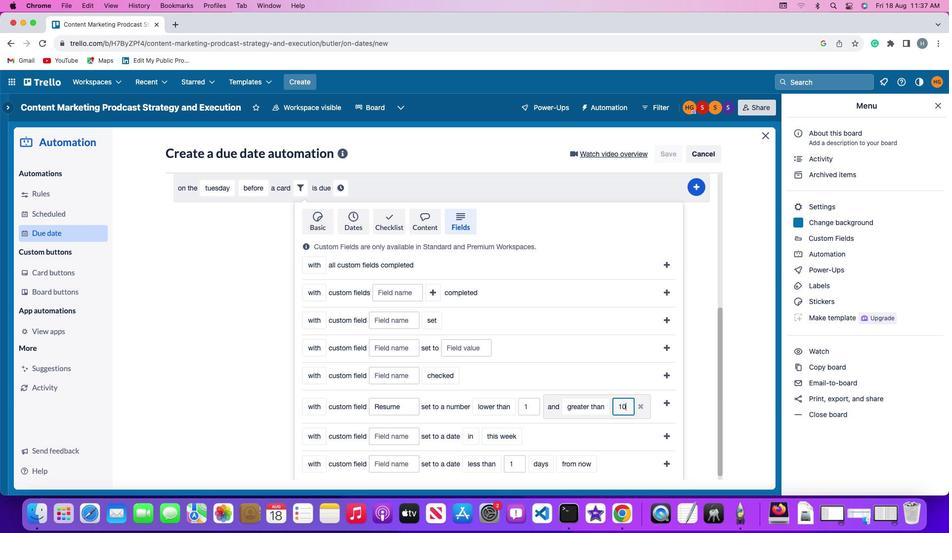 
Action: Mouse moved to (657, 402)
Screenshot: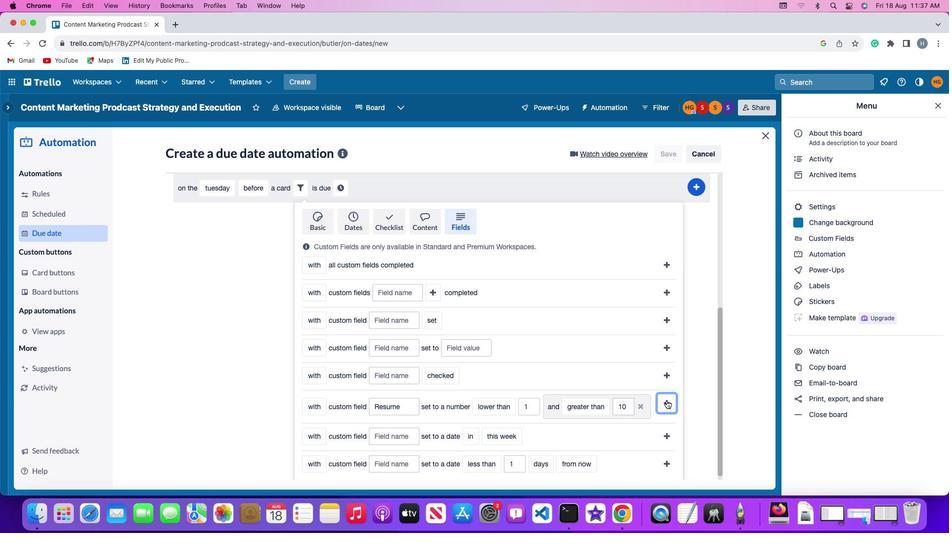 
Action: Mouse pressed left at (657, 402)
Screenshot: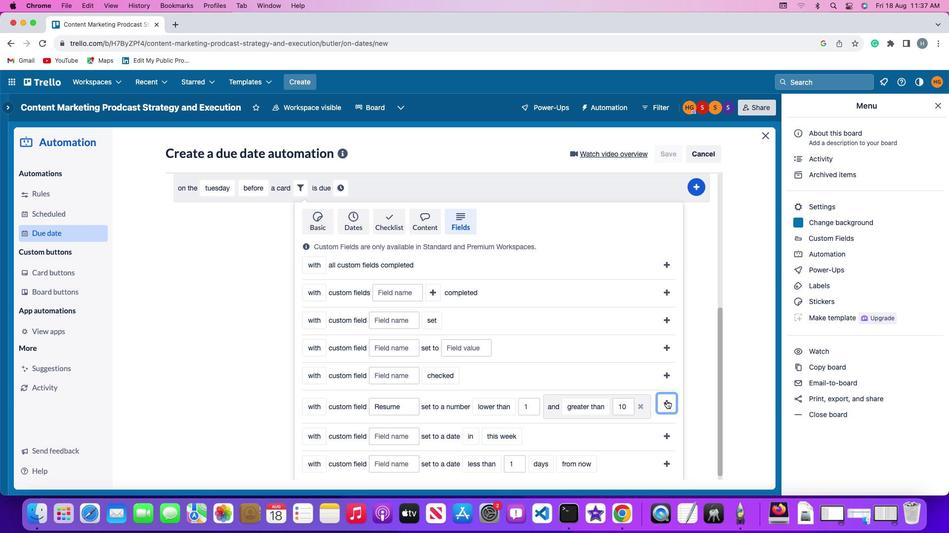 
Action: Mouse moved to (602, 426)
Screenshot: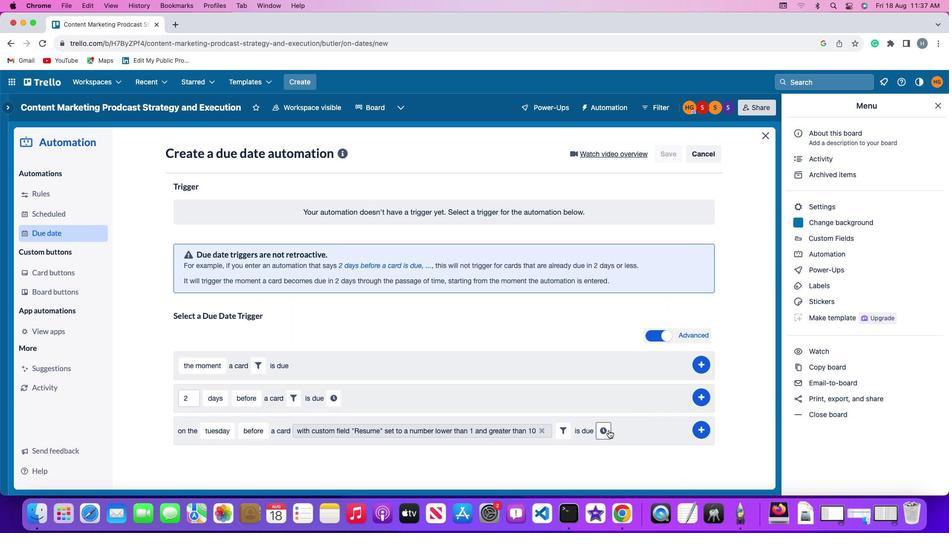 
Action: Mouse pressed left at (602, 426)
Screenshot: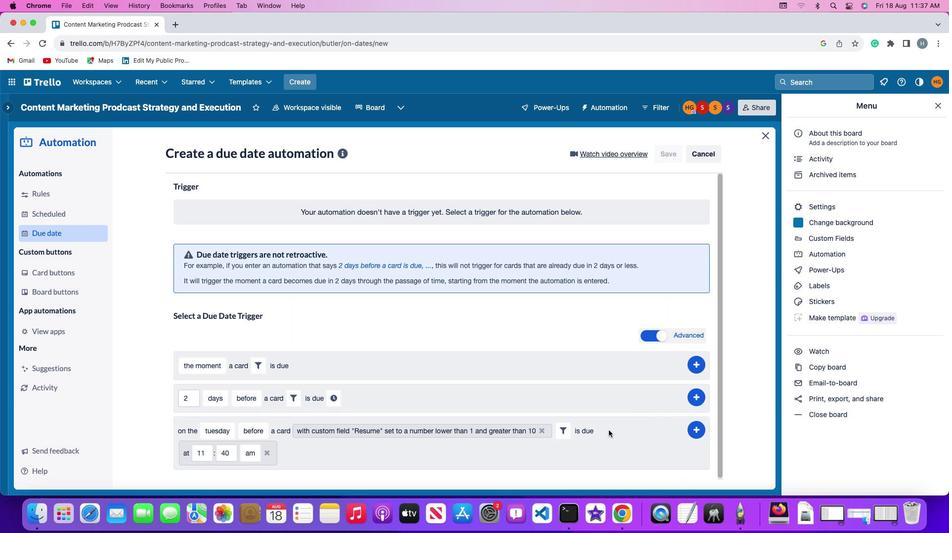 
Action: Mouse moved to (227, 444)
Screenshot: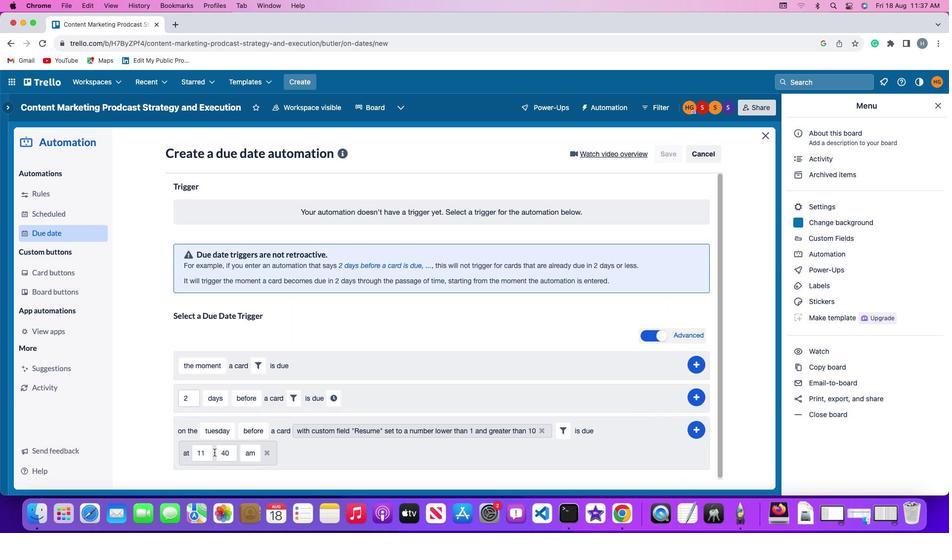 
Action: Mouse pressed left at (227, 444)
Screenshot: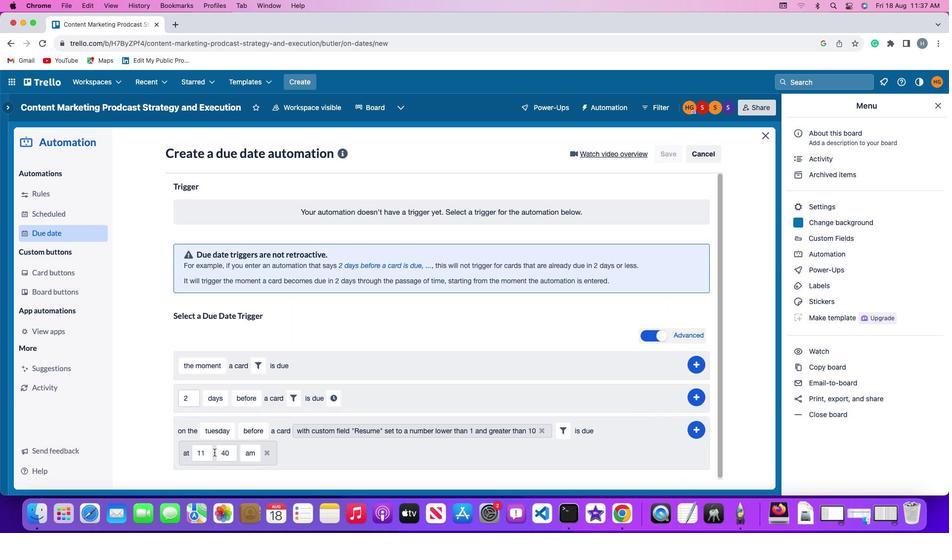
Action: Mouse moved to (218, 443)
Screenshot: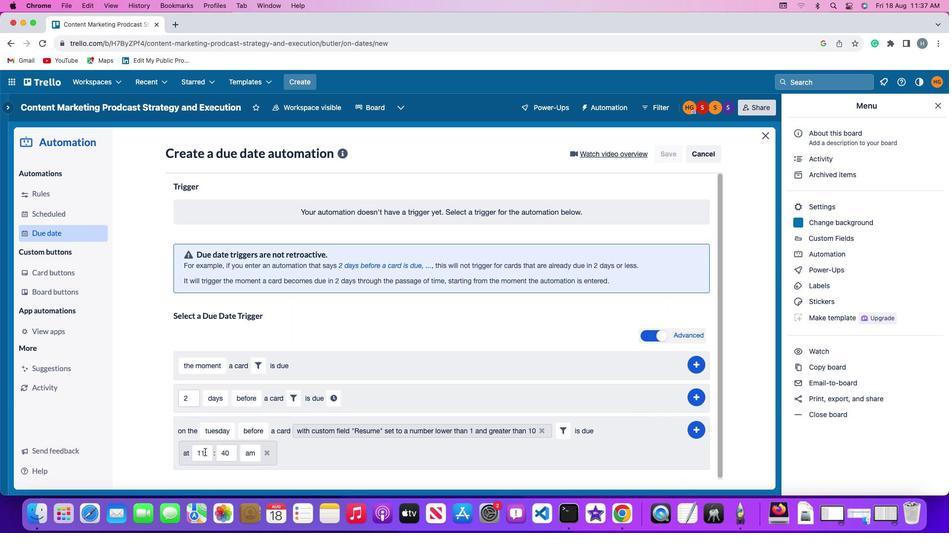 
Action: Mouse pressed left at (218, 443)
Screenshot: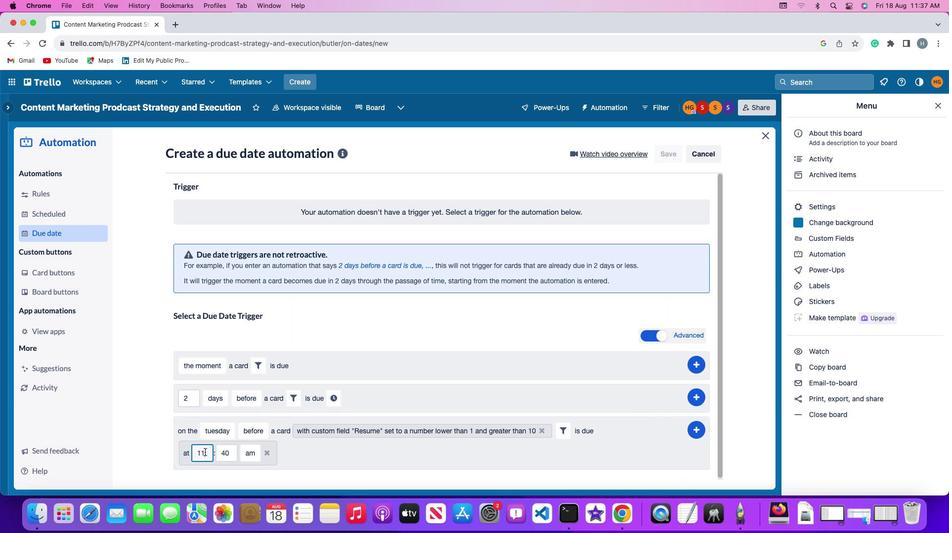 
Action: Key pressed Key.backspace'1'
Screenshot: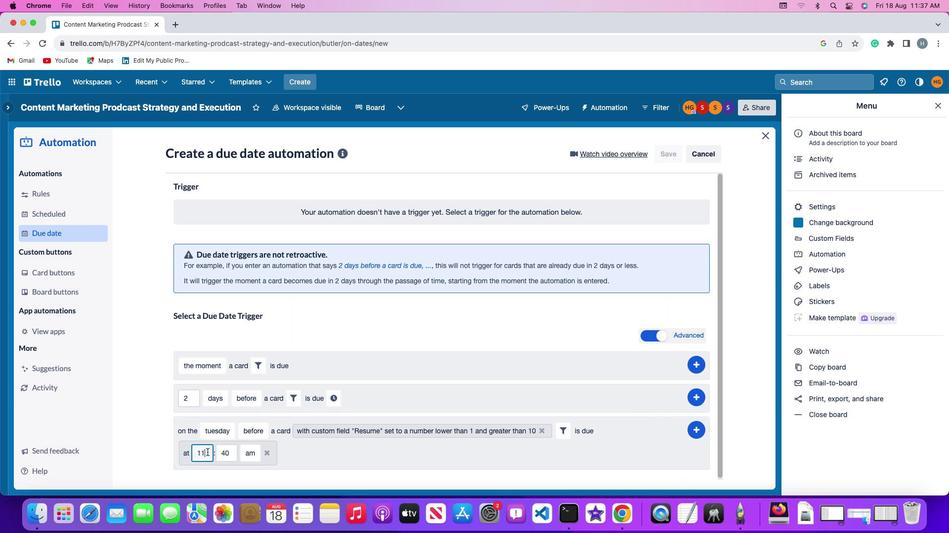 
Action: Mouse moved to (238, 443)
Screenshot: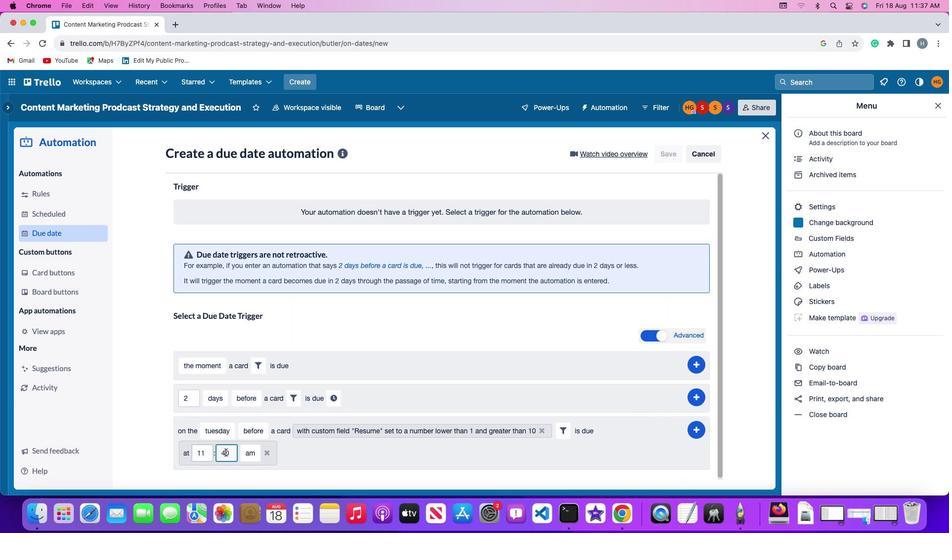 
Action: Mouse pressed left at (238, 443)
Screenshot: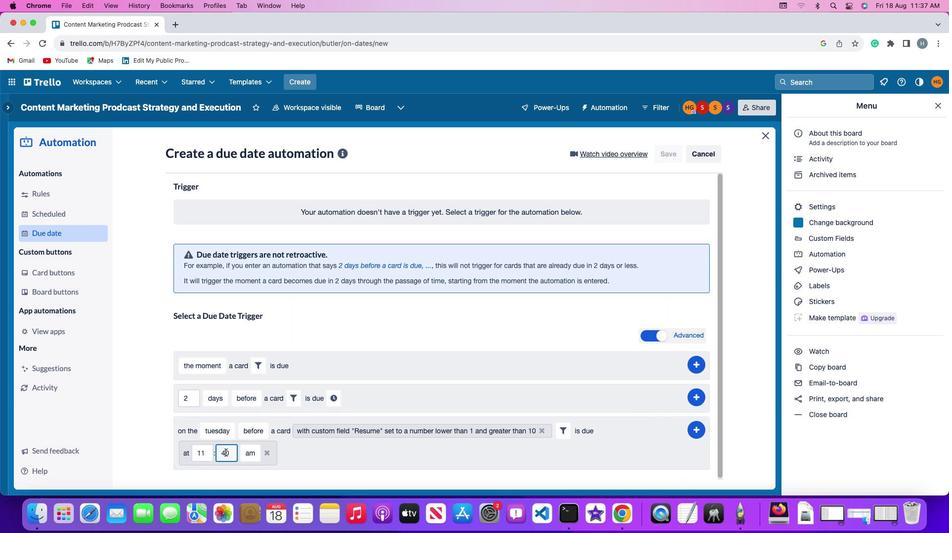 
Action: Key pressed Key.backspace'0'
Screenshot: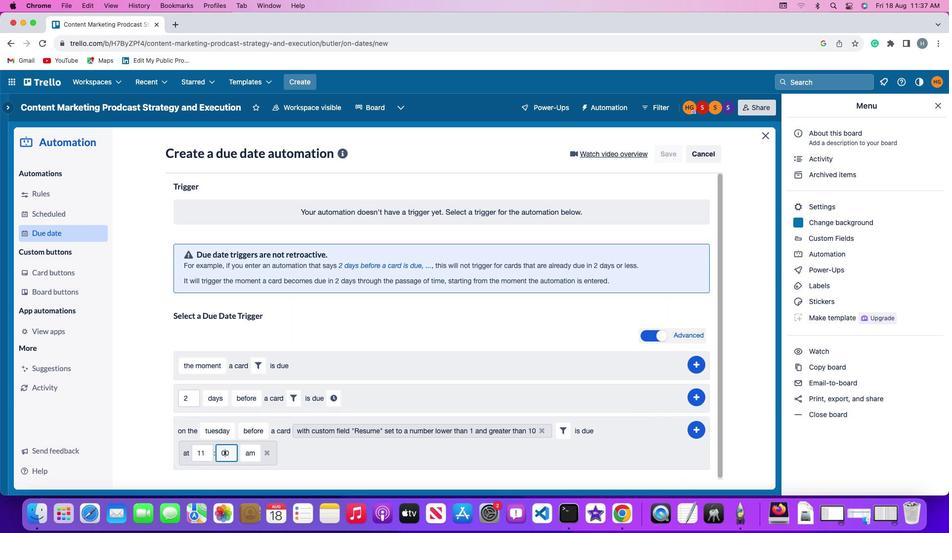 
Action: Mouse moved to (260, 443)
Screenshot: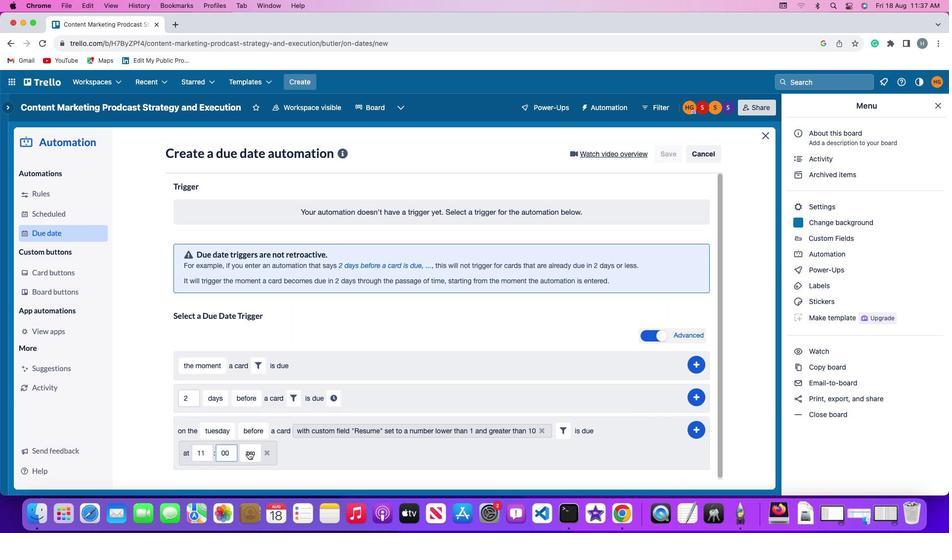 
Action: Mouse pressed left at (260, 443)
Screenshot: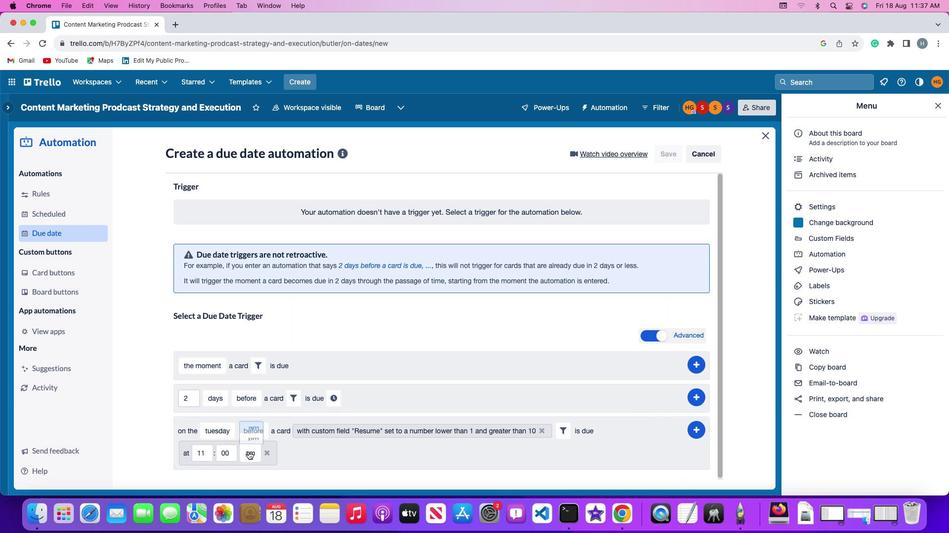 
Action: Mouse moved to (264, 416)
Screenshot: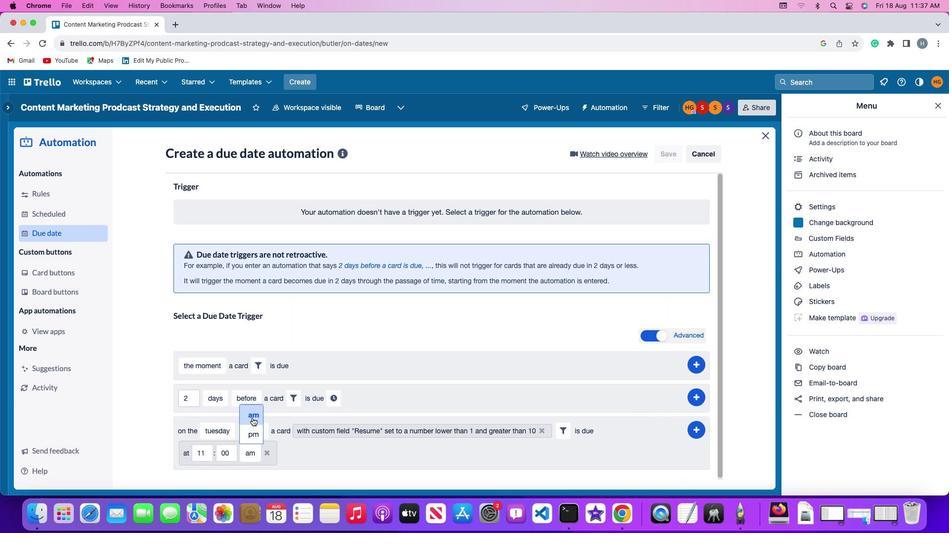 
Action: Mouse pressed left at (264, 416)
Screenshot: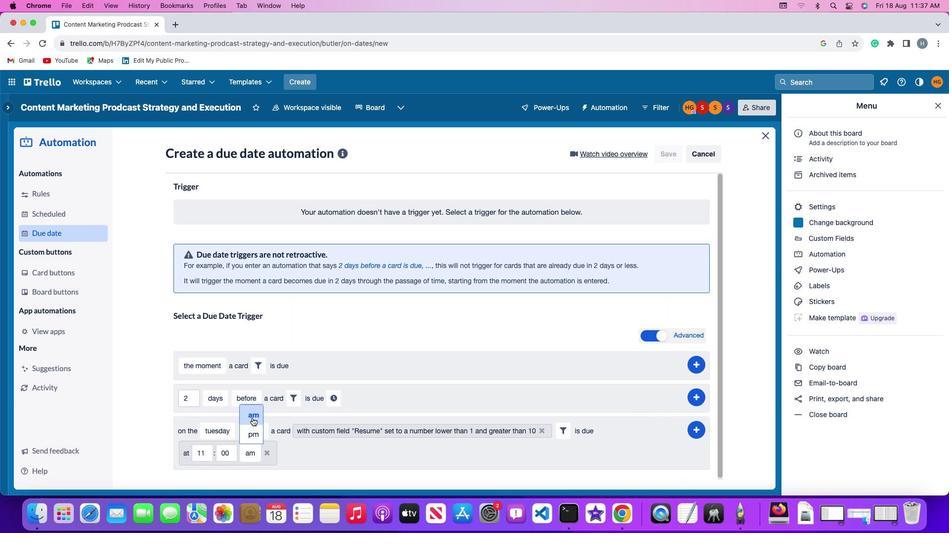 
Action: Mouse moved to (685, 422)
Screenshot: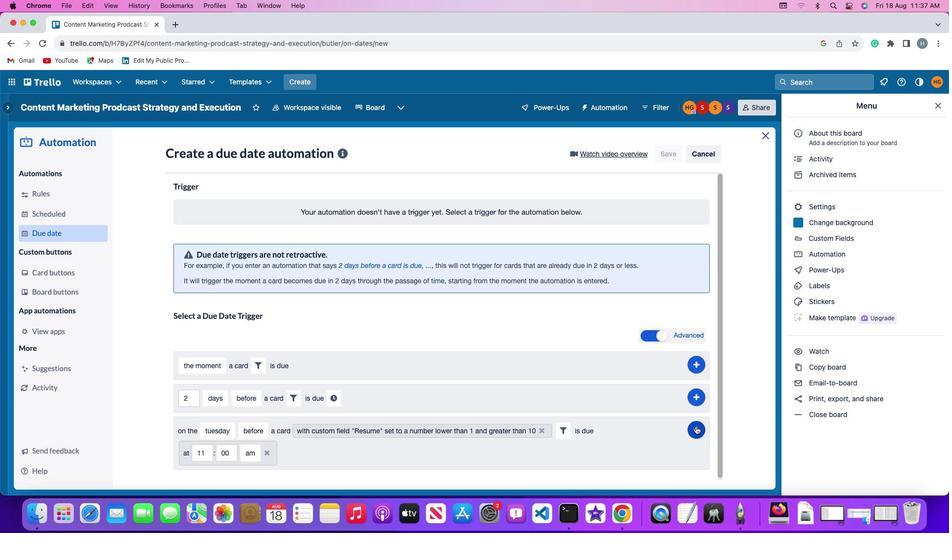 
Action: Mouse pressed left at (685, 422)
Screenshot: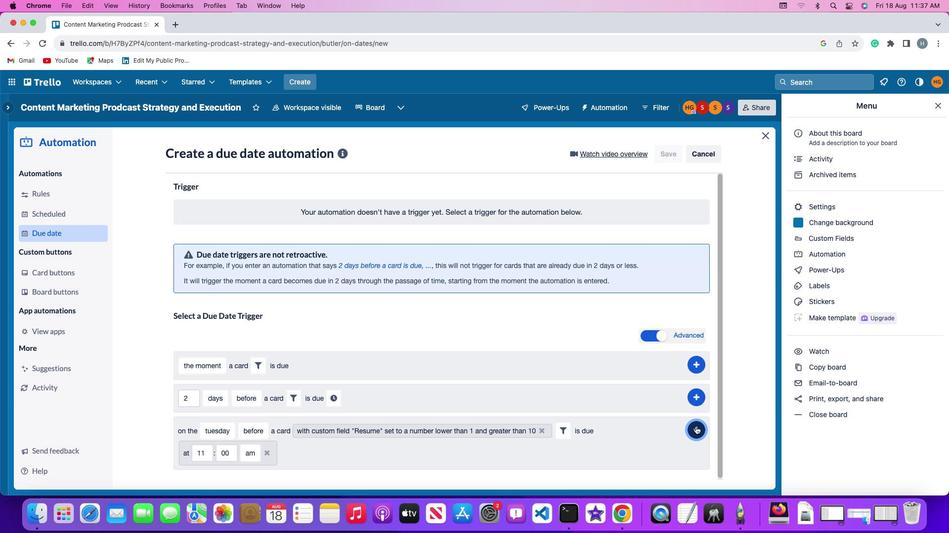 
Action: Mouse moved to (733, 374)
Screenshot: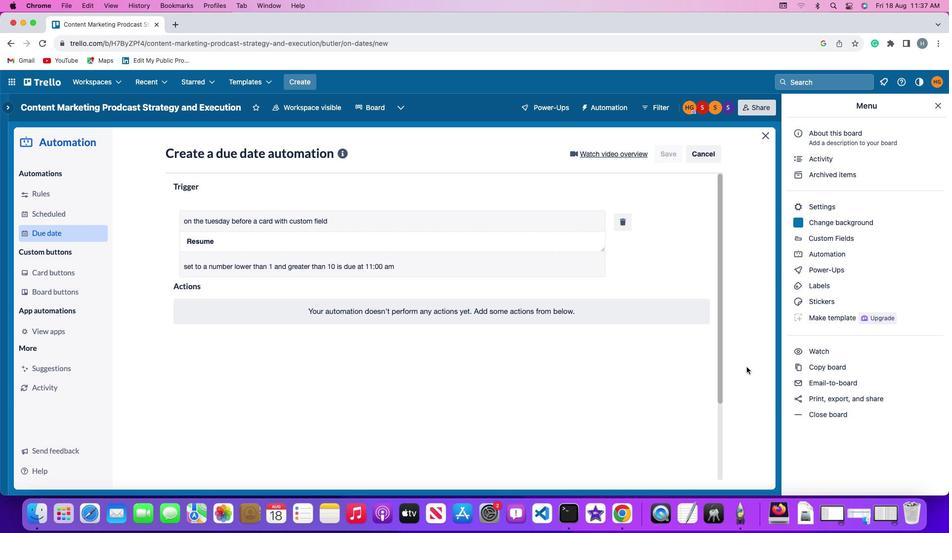 
